 Task: Find connections with filter location Kolāras with filter topic #healthylifestyle with filter profile language French with filter current company Soundlines Group with filter school Mahatma Gandhi Kashi Vidyapith University, Varanasi  with filter industry Farming, Ranching, Forestry with filter service category Auto Insurance with filter keywords title Chief
Action: Mouse moved to (266, 195)
Screenshot: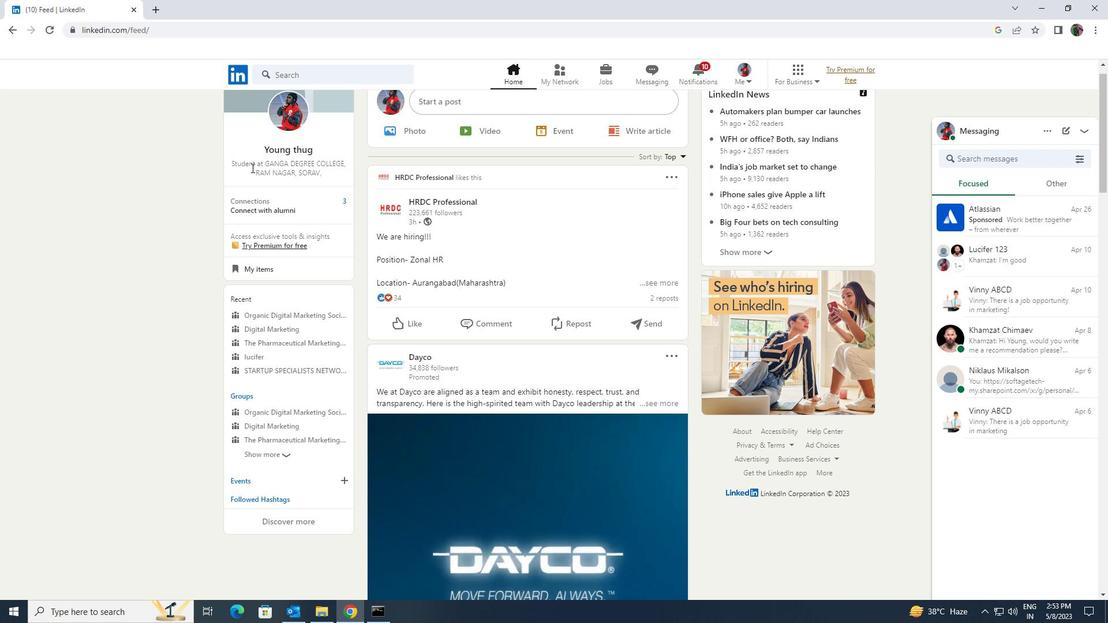 
Action: Mouse pressed left at (266, 195)
Screenshot: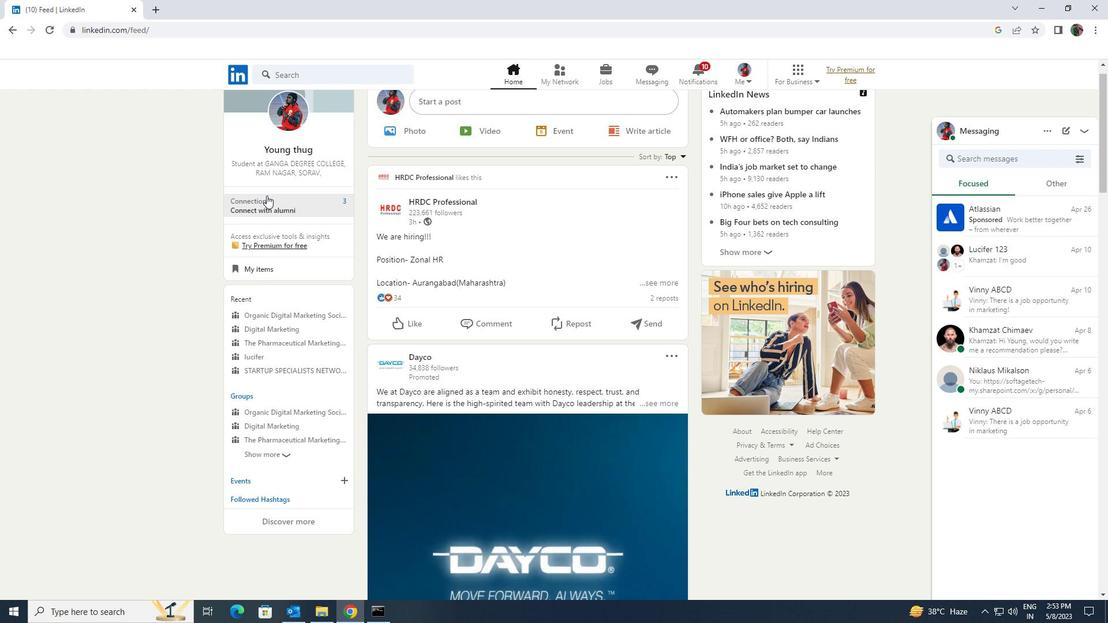 
Action: Mouse moved to (303, 141)
Screenshot: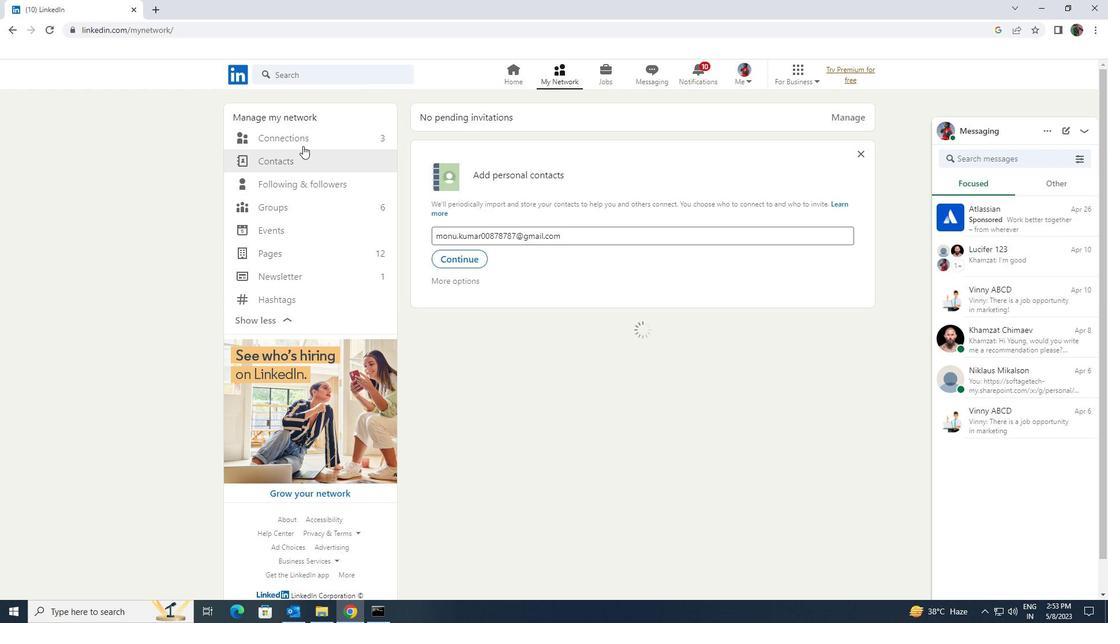 
Action: Mouse pressed left at (303, 141)
Screenshot: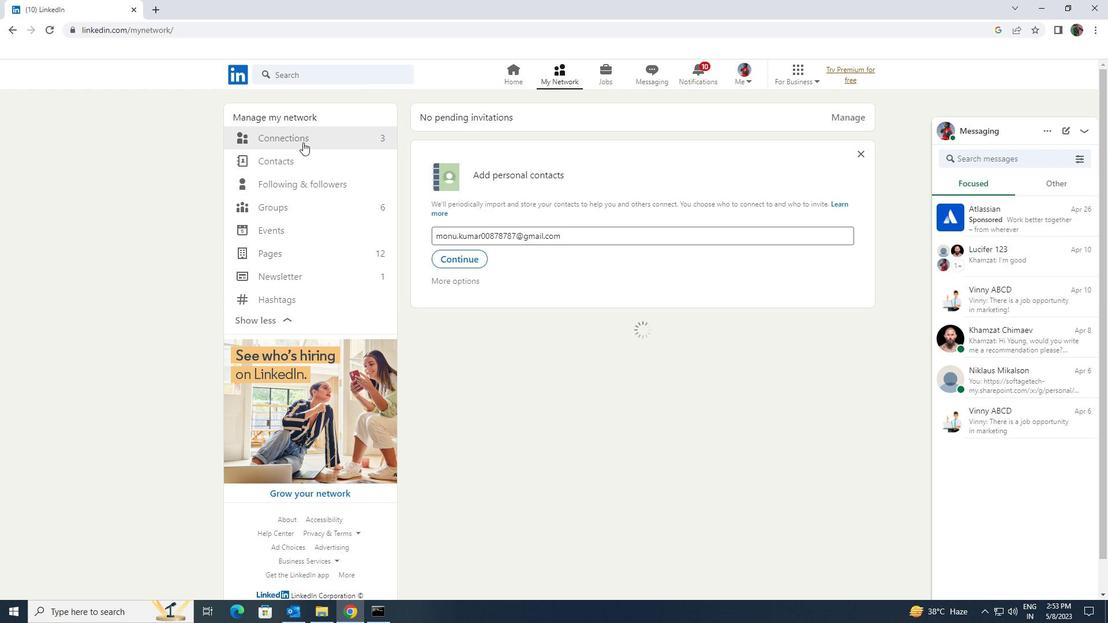 
Action: Mouse moved to (622, 137)
Screenshot: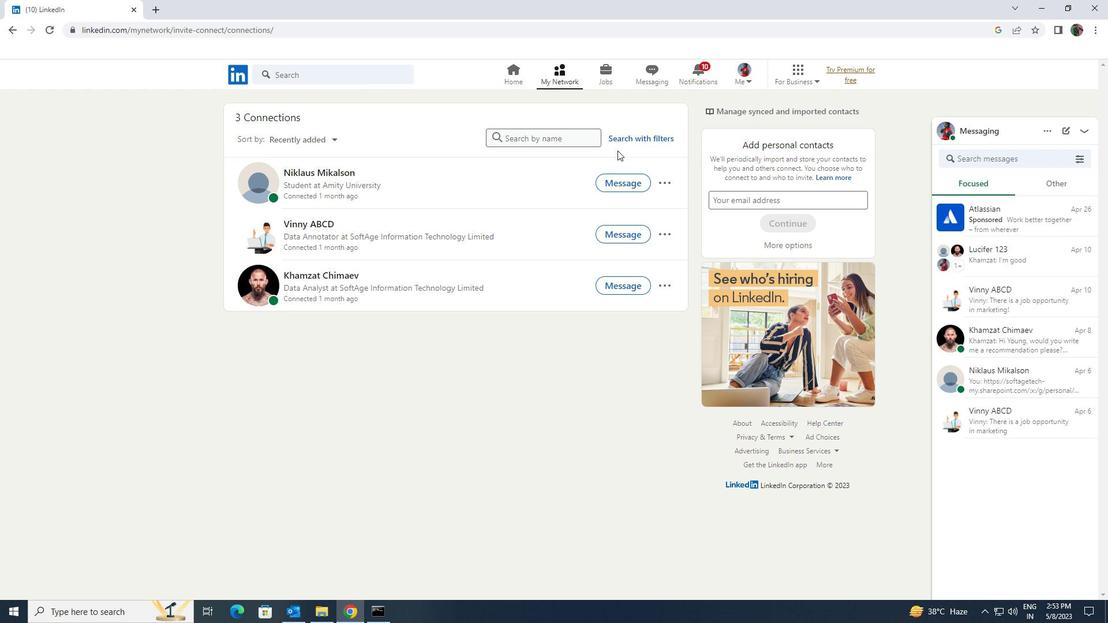 
Action: Mouse pressed left at (622, 137)
Screenshot: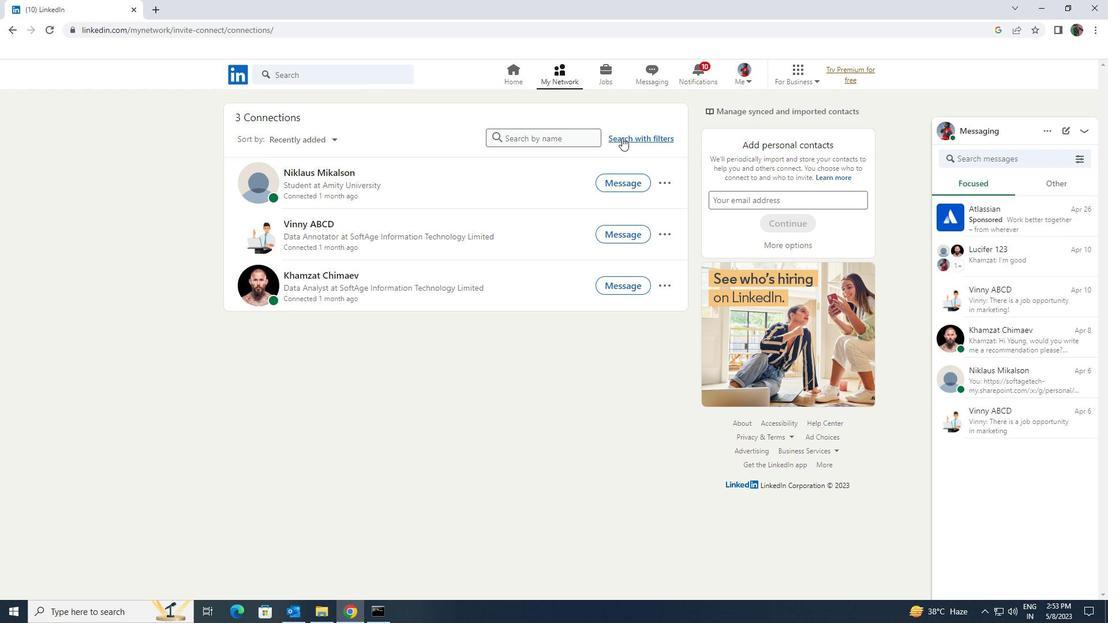 
Action: Mouse moved to (597, 109)
Screenshot: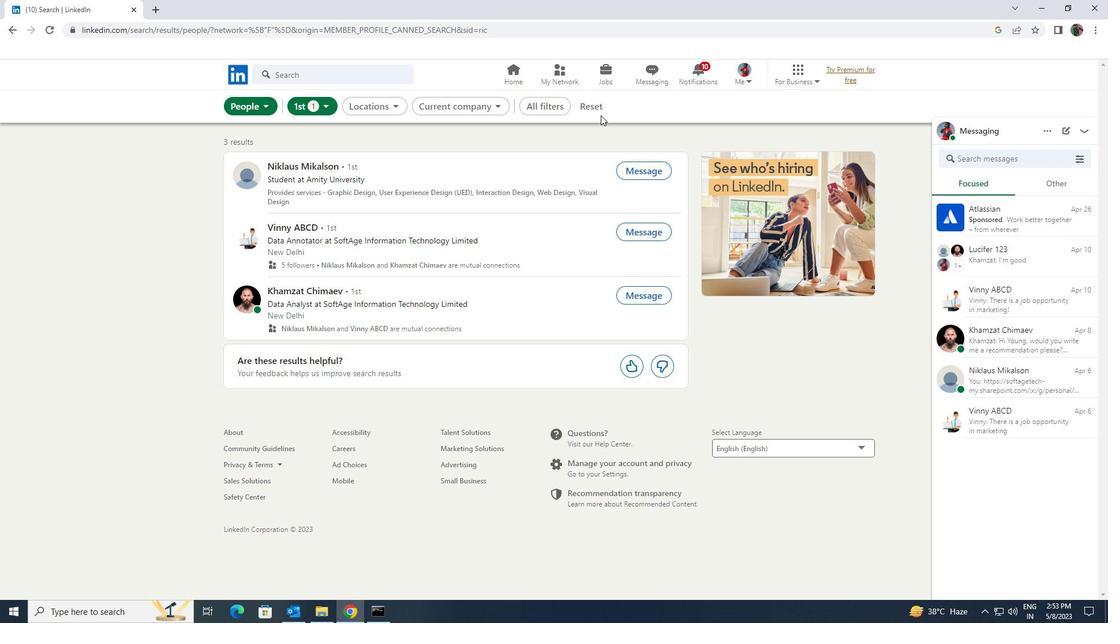 
Action: Mouse pressed left at (597, 109)
Screenshot: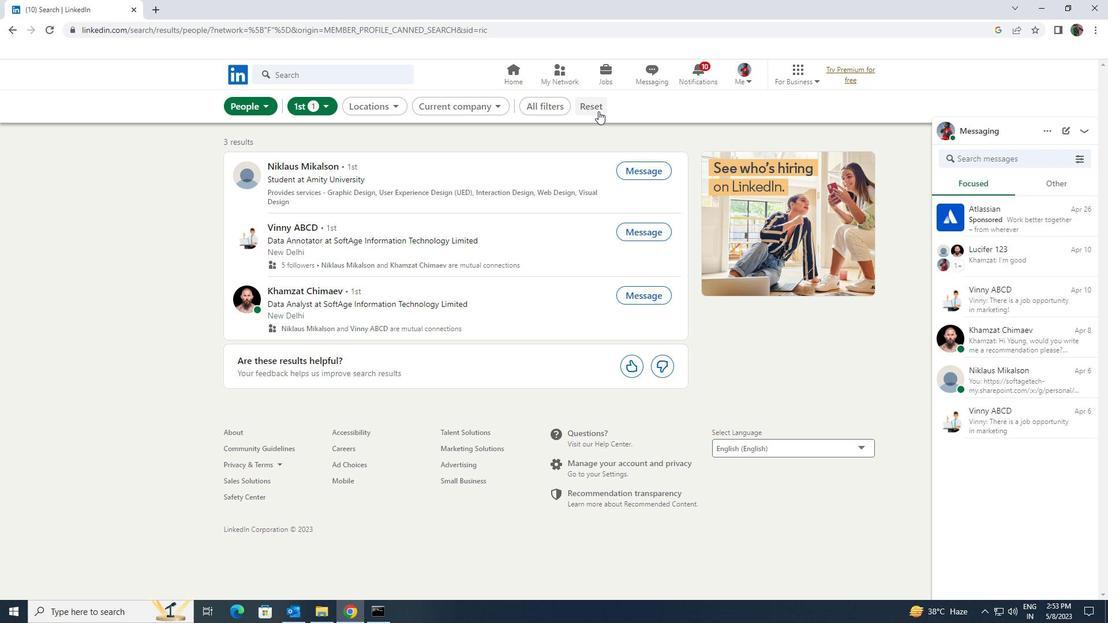 
Action: Mouse moved to (569, 99)
Screenshot: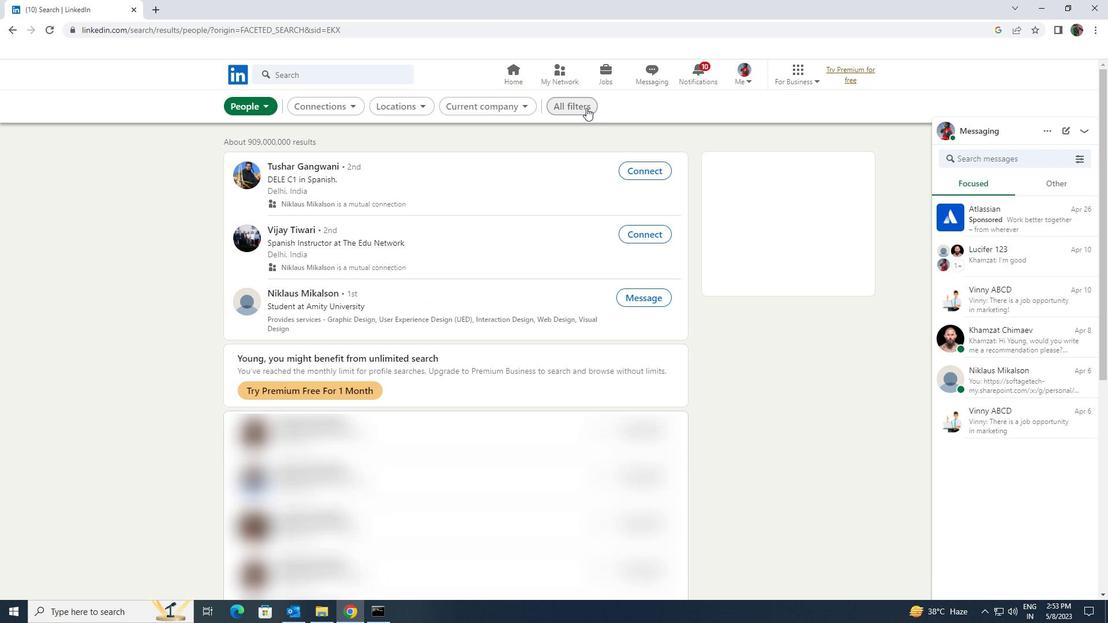 
Action: Mouse pressed left at (569, 99)
Screenshot: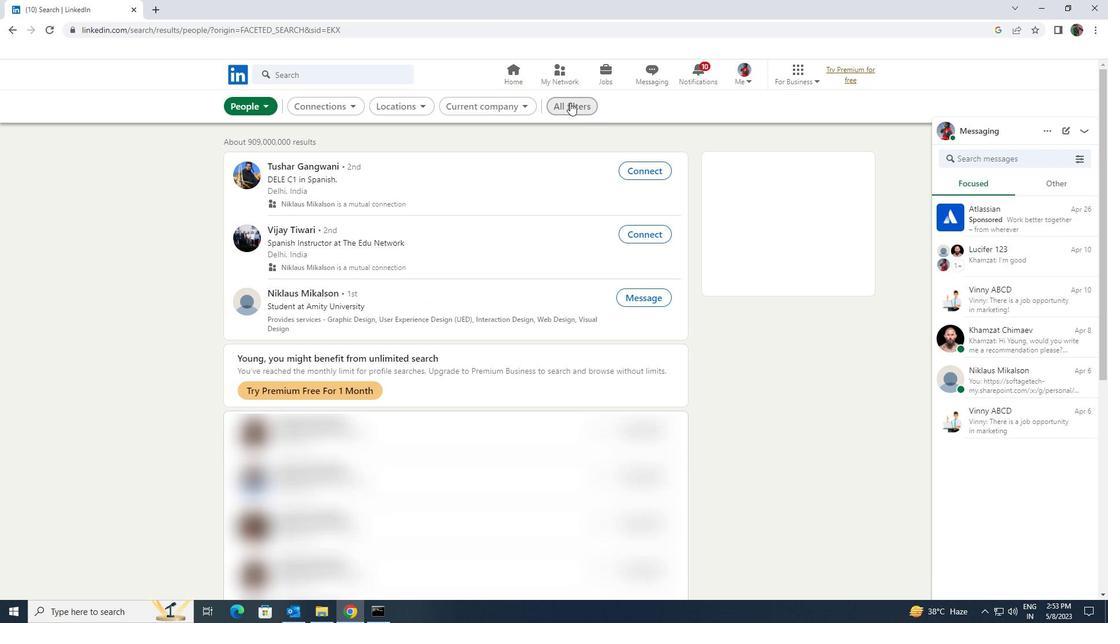 
Action: Mouse moved to (961, 444)
Screenshot: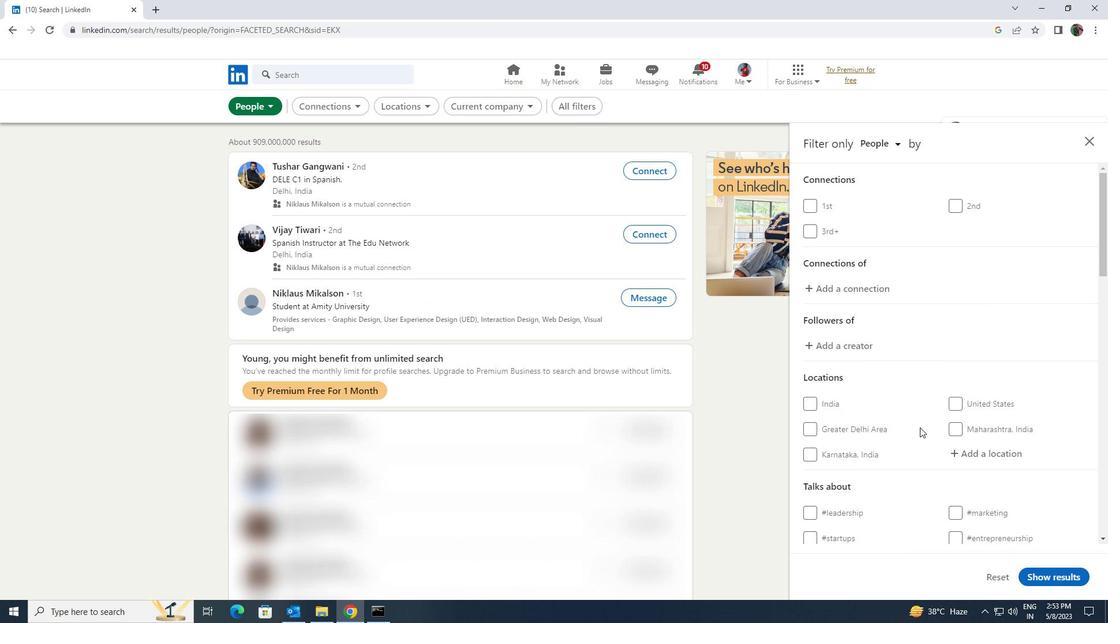 
Action: Mouse pressed left at (961, 444)
Screenshot: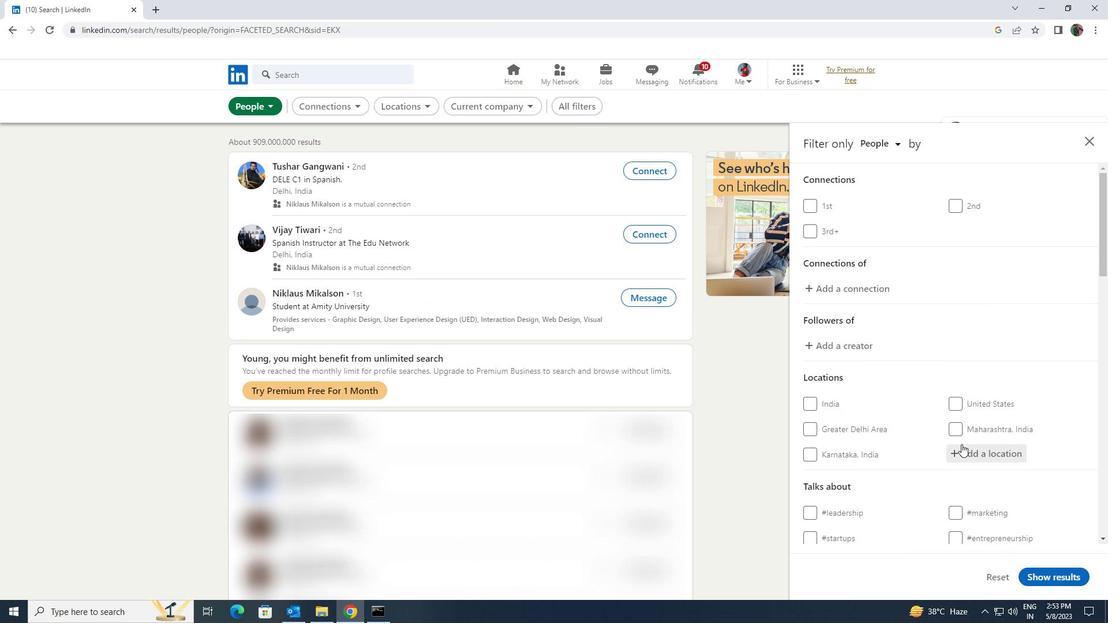
Action: Key pressed <Key.shift>KOLARAS
Screenshot: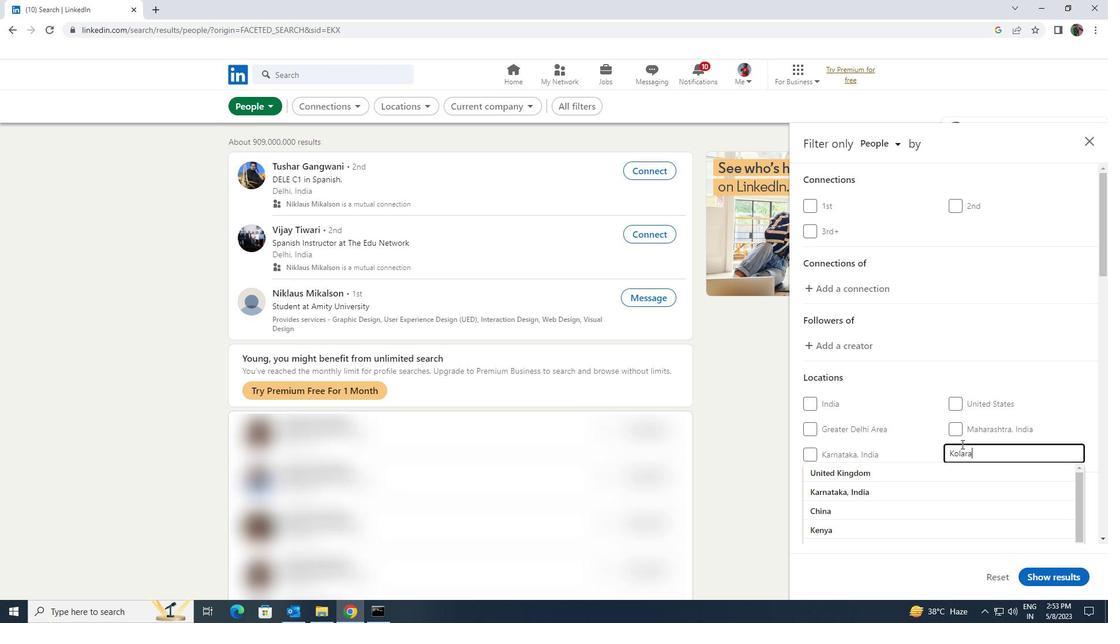 
Action: Mouse moved to (959, 468)
Screenshot: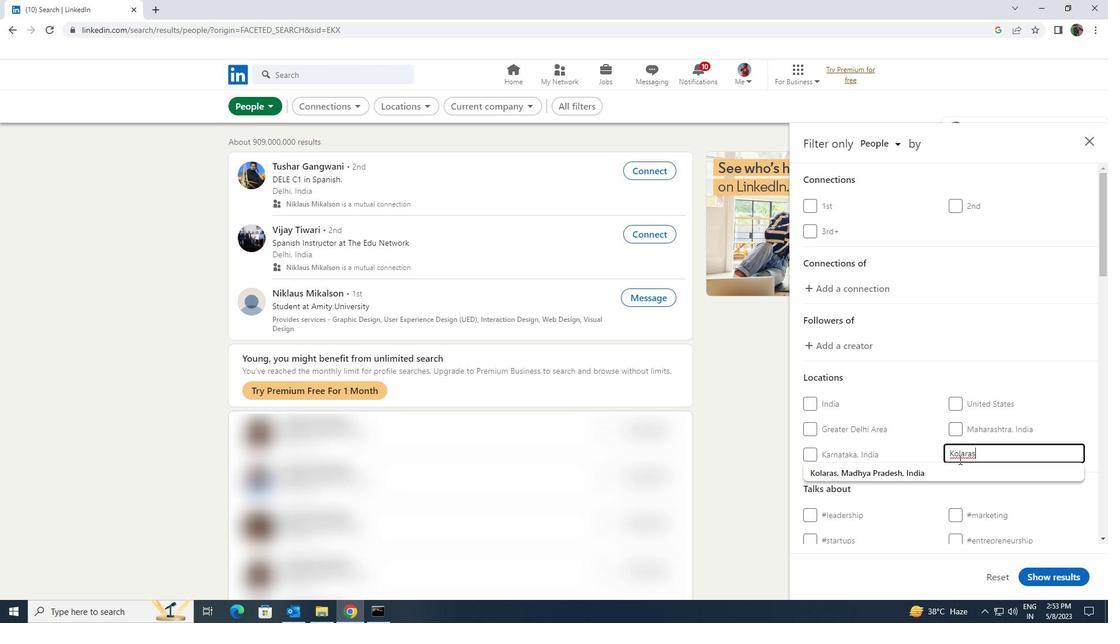 
Action: Mouse pressed left at (959, 468)
Screenshot: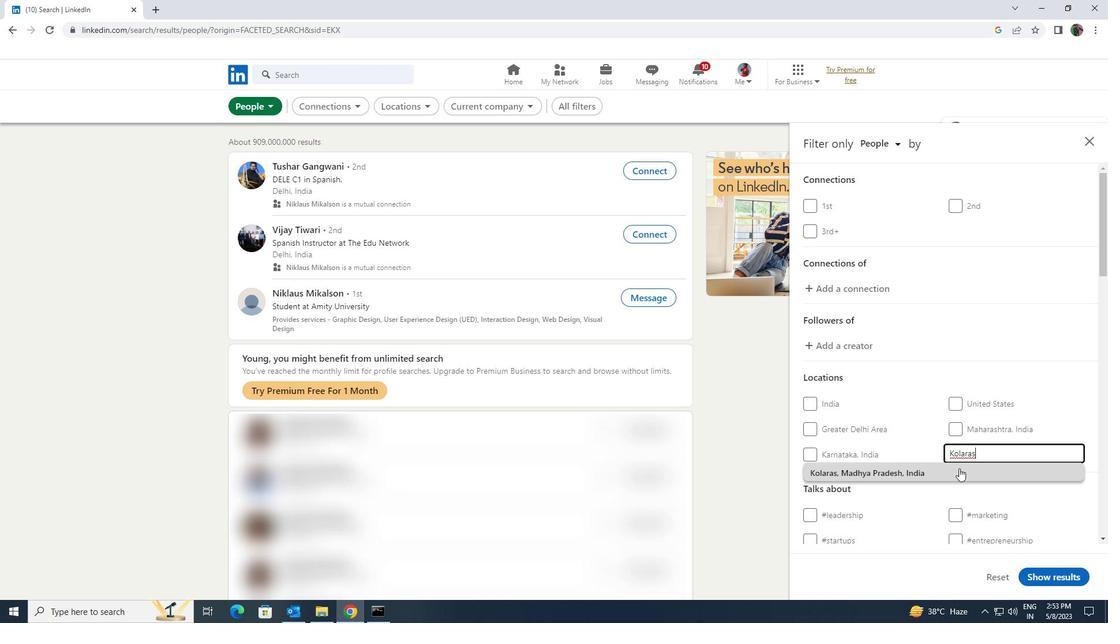 
Action: Mouse scrolled (959, 468) with delta (0, 0)
Screenshot: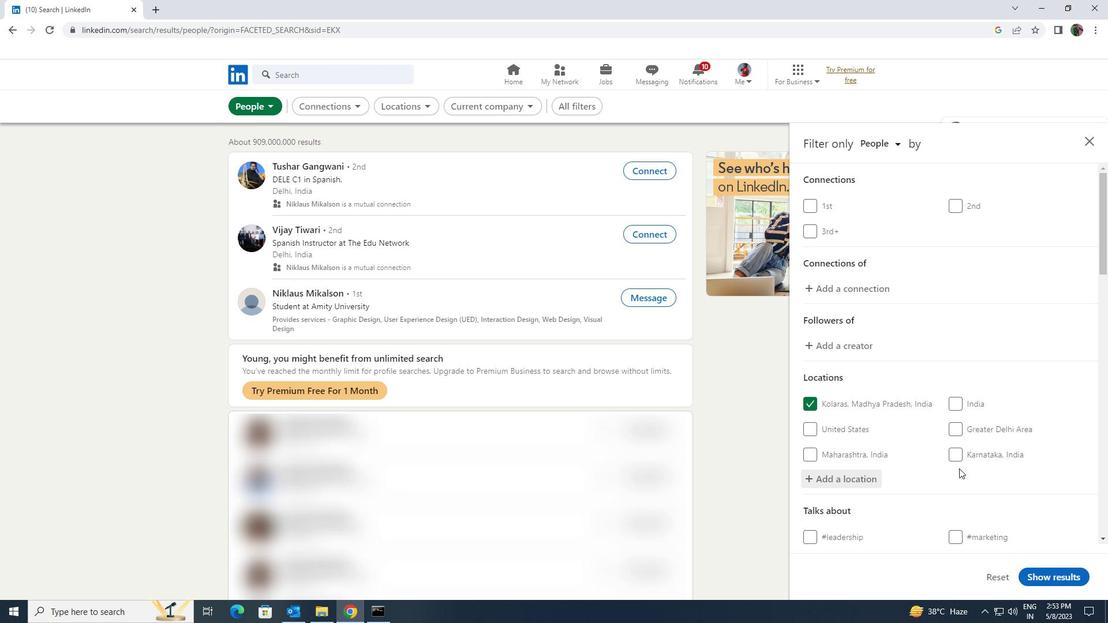 
Action: Mouse scrolled (959, 468) with delta (0, 0)
Screenshot: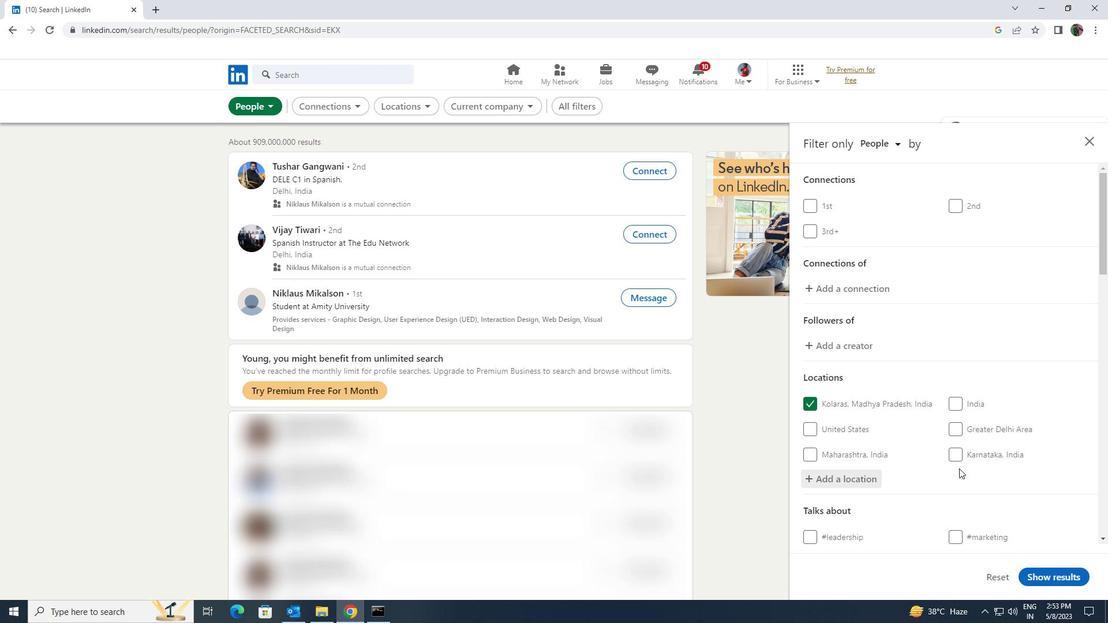 
Action: Mouse moved to (959, 469)
Screenshot: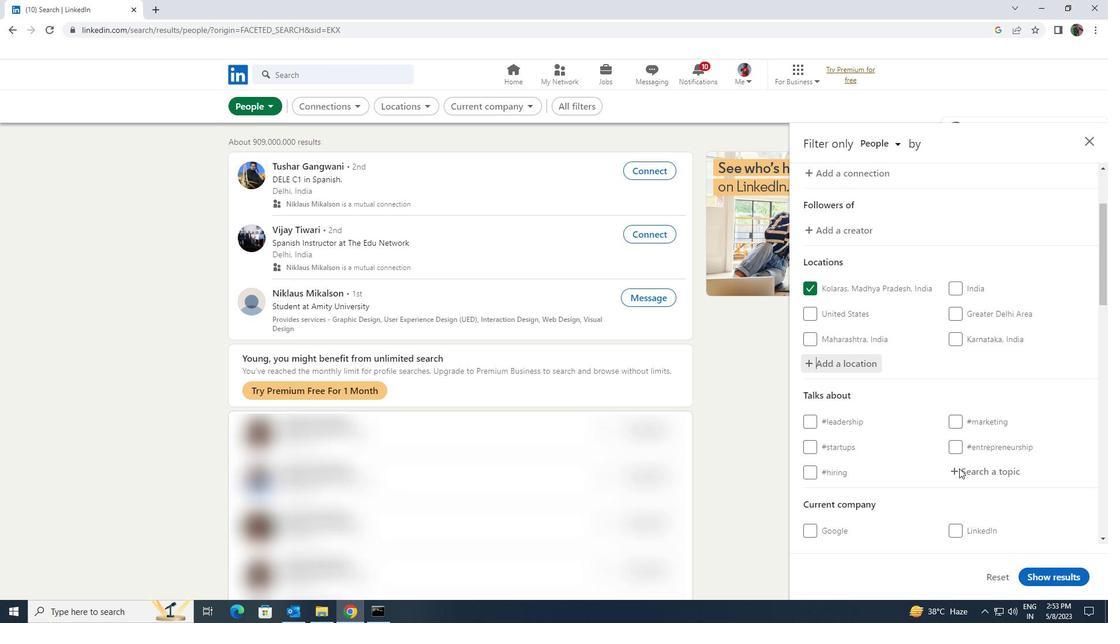 
Action: Mouse pressed left at (959, 469)
Screenshot: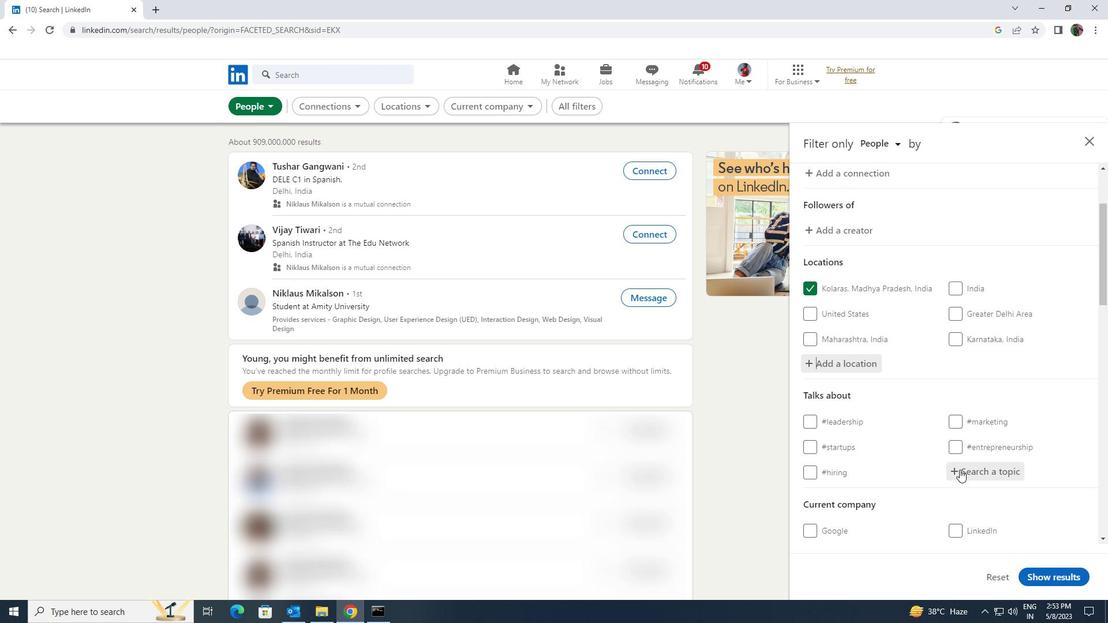 
Action: Key pressed <Key.shift><Key.shift><Key.shift><Key.shift><Key.shift><Key.shift><Key.shift>HEALTHYLIFE
Screenshot: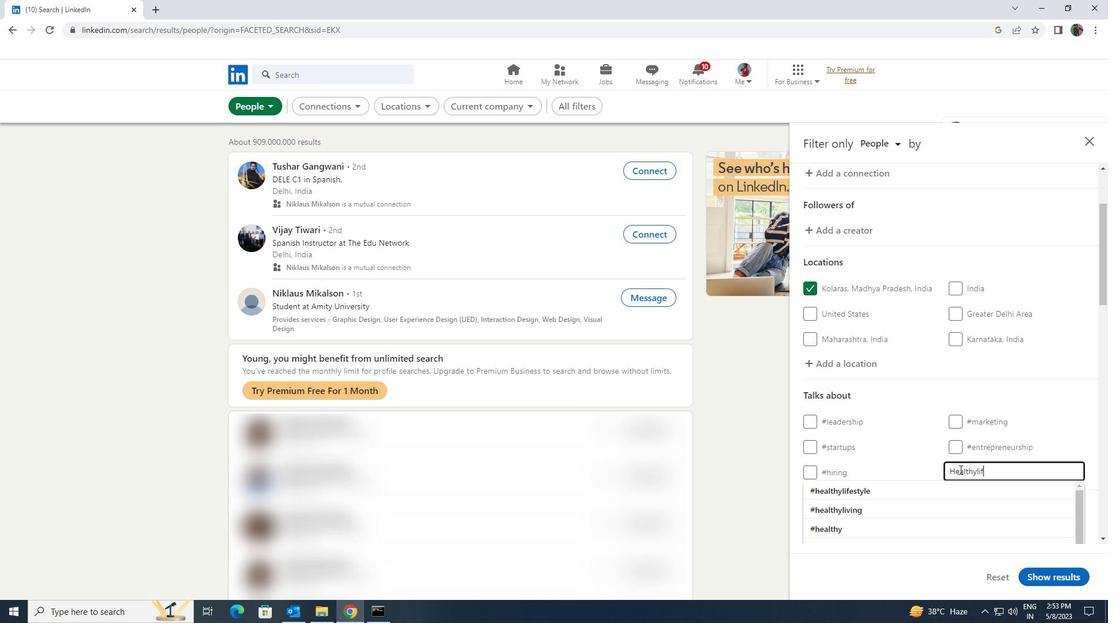 
Action: Mouse moved to (958, 485)
Screenshot: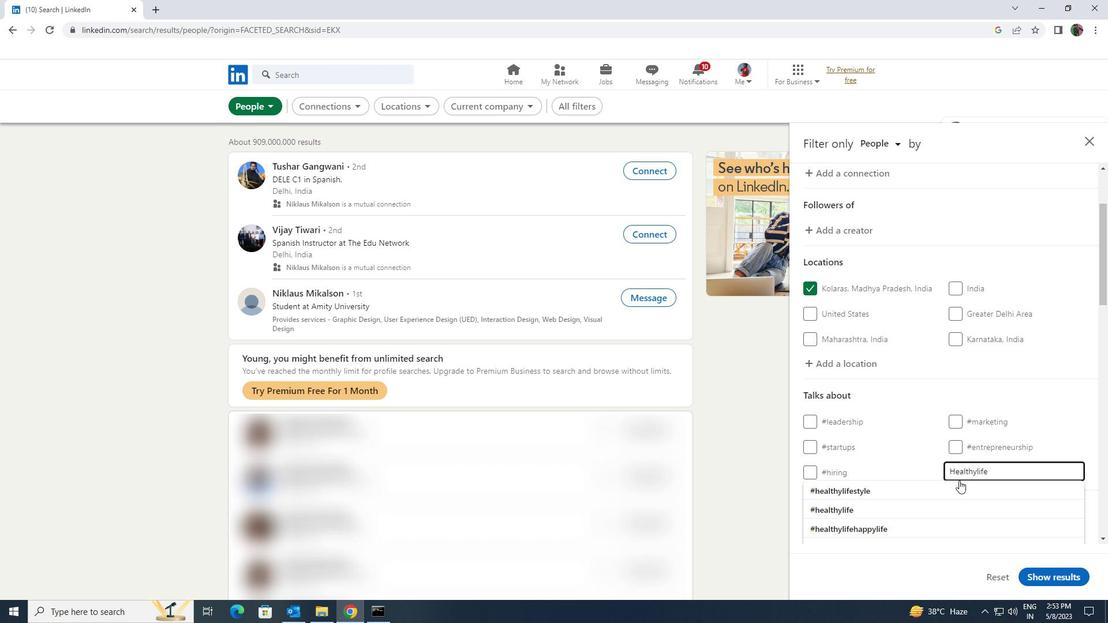 
Action: Mouse pressed left at (958, 485)
Screenshot: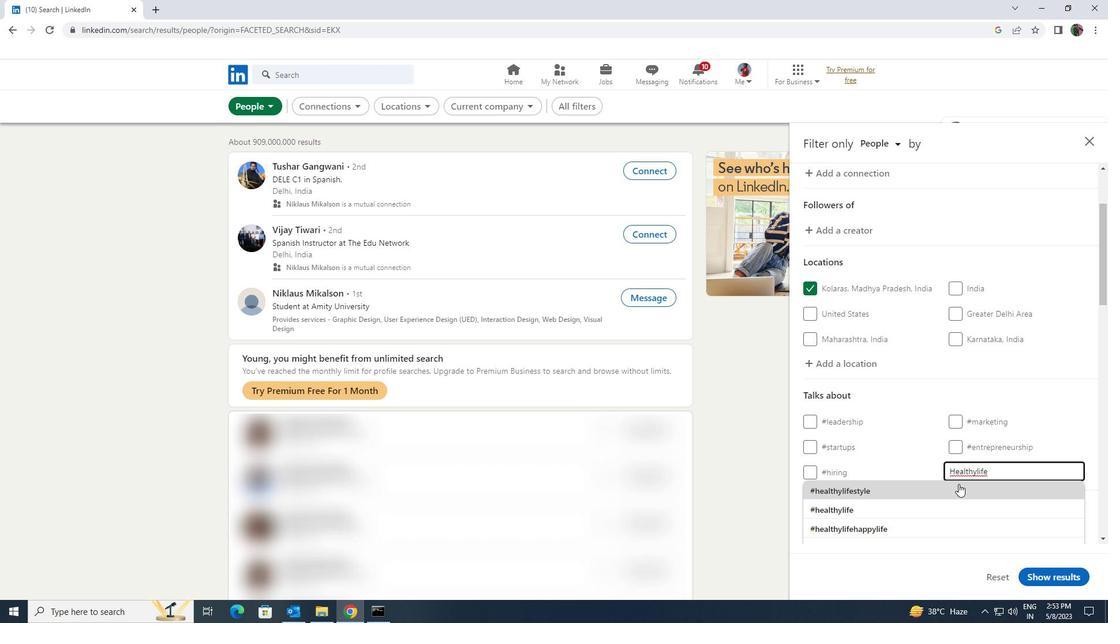 
Action: Mouse scrolled (958, 484) with delta (0, 0)
Screenshot: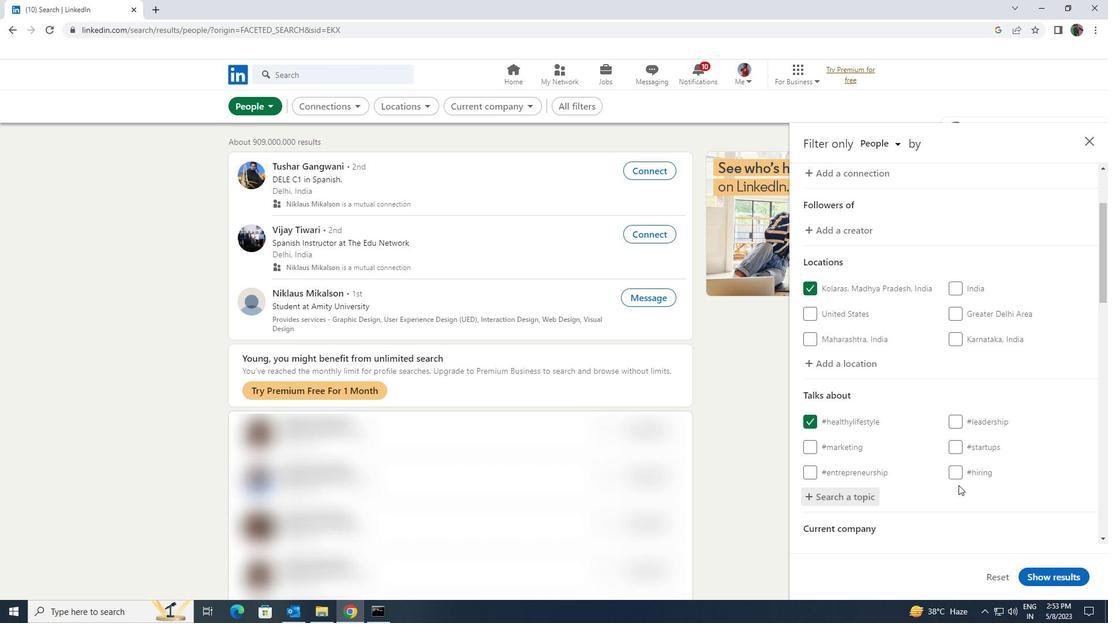 
Action: Mouse scrolled (958, 484) with delta (0, 0)
Screenshot: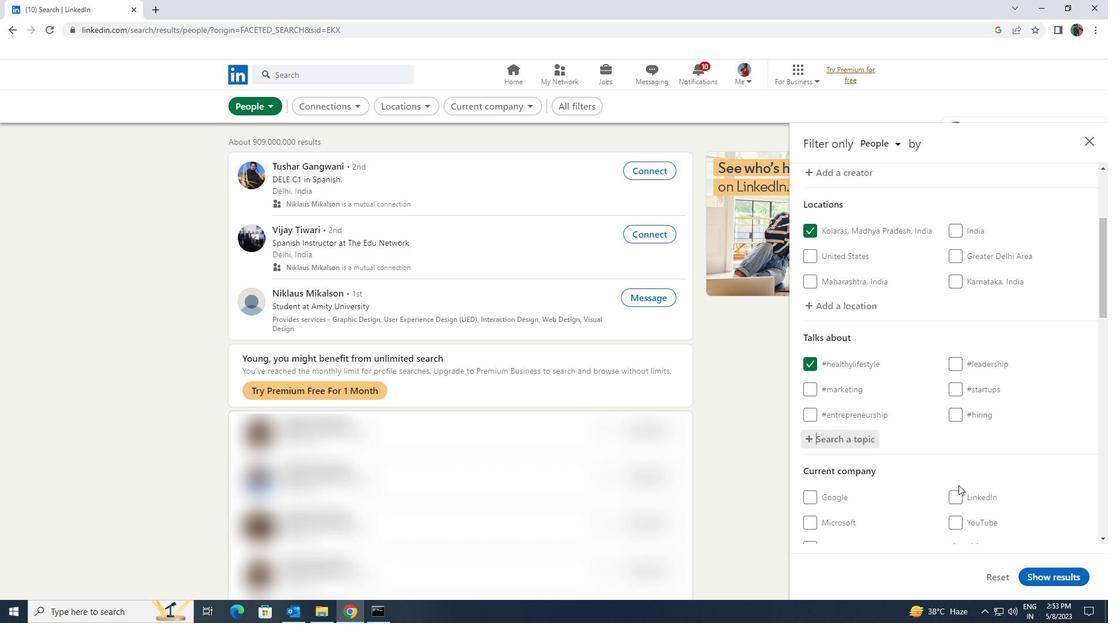 
Action: Mouse scrolled (958, 484) with delta (0, 0)
Screenshot: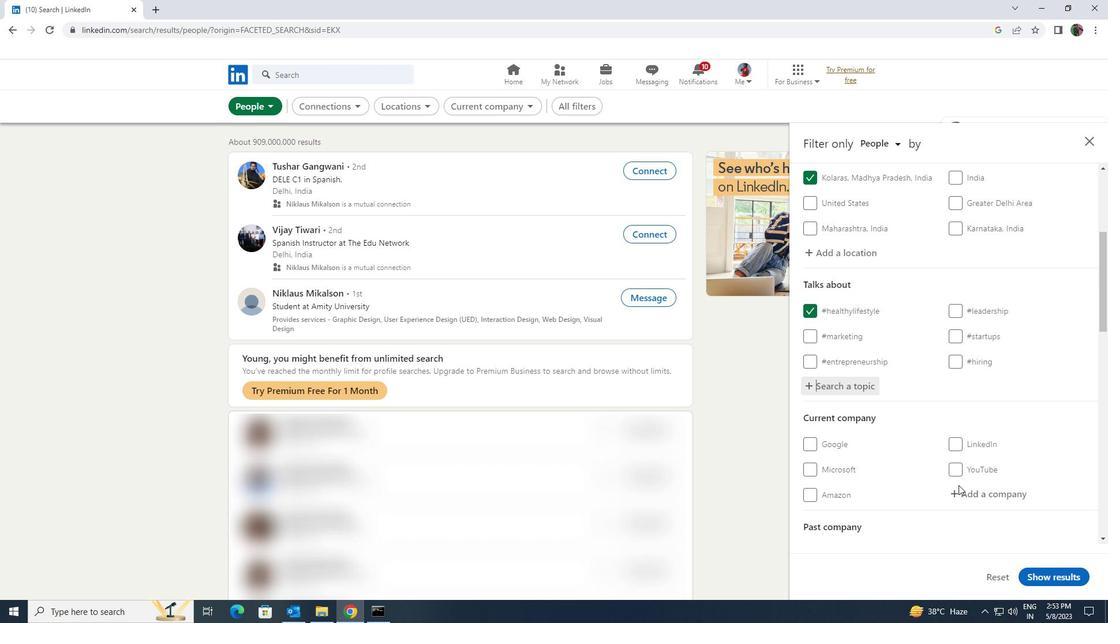 
Action: Mouse scrolled (958, 484) with delta (0, 0)
Screenshot: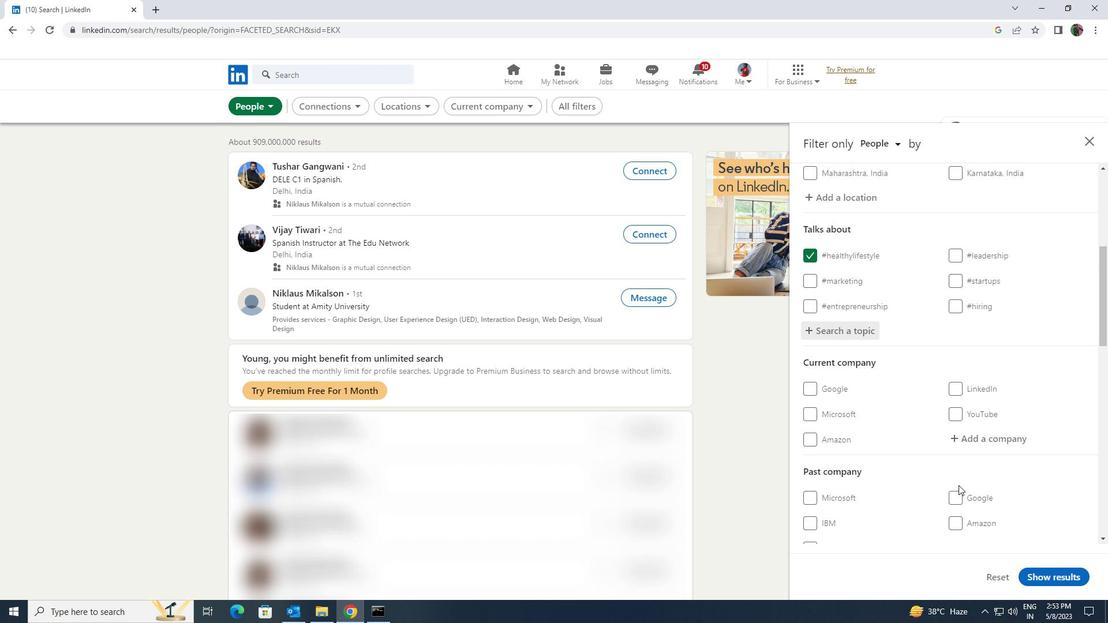 
Action: Mouse scrolled (958, 484) with delta (0, 0)
Screenshot: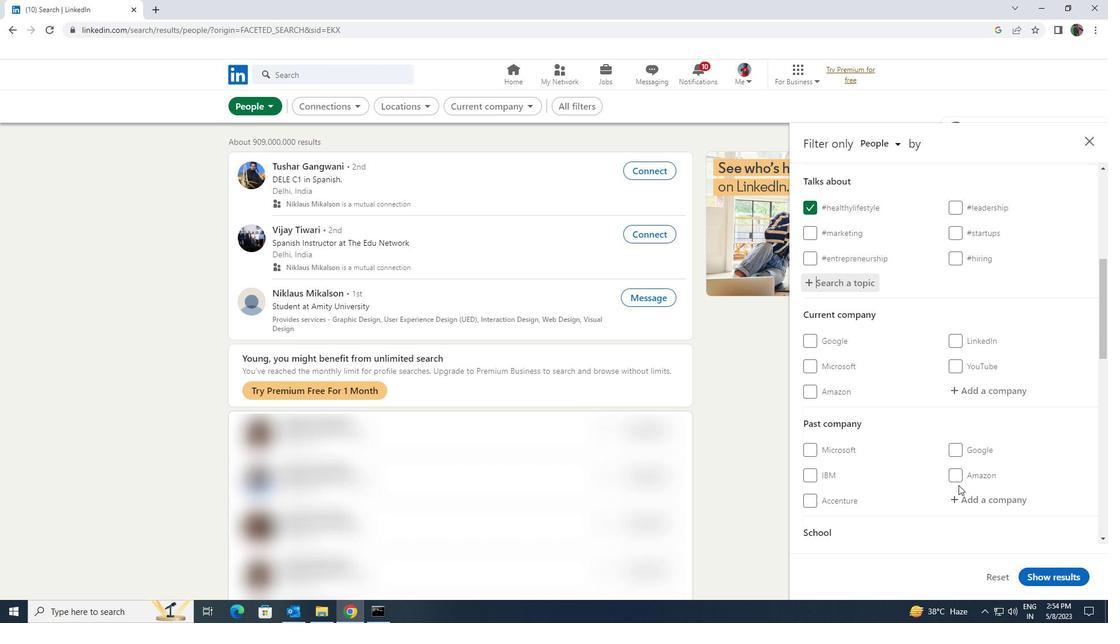 
Action: Mouse scrolled (958, 484) with delta (0, 0)
Screenshot: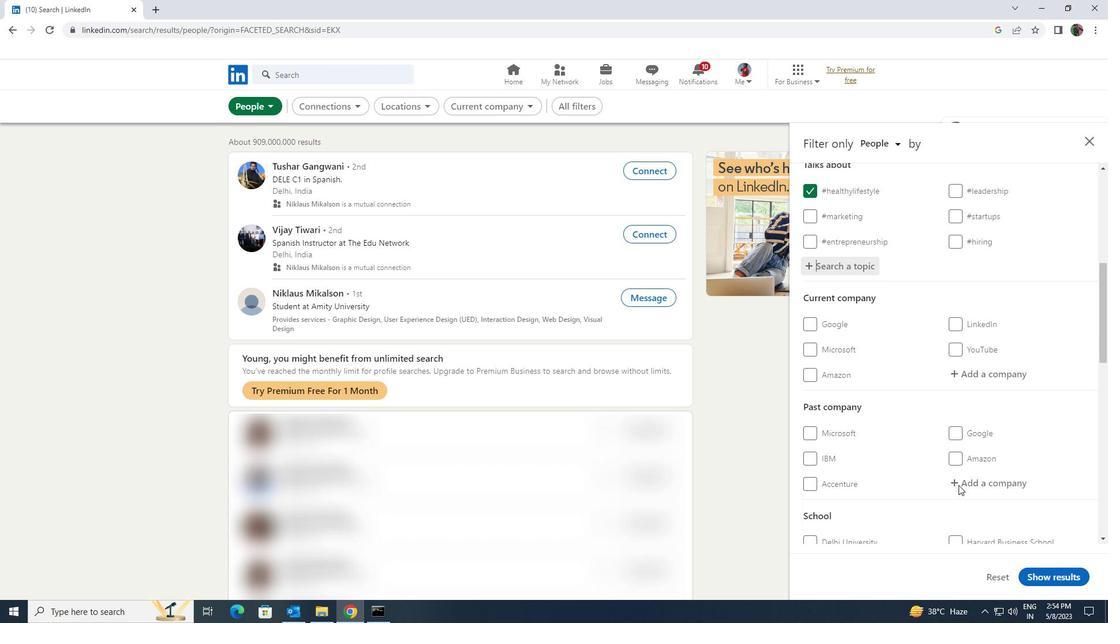 
Action: Mouse scrolled (958, 484) with delta (0, 0)
Screenshot: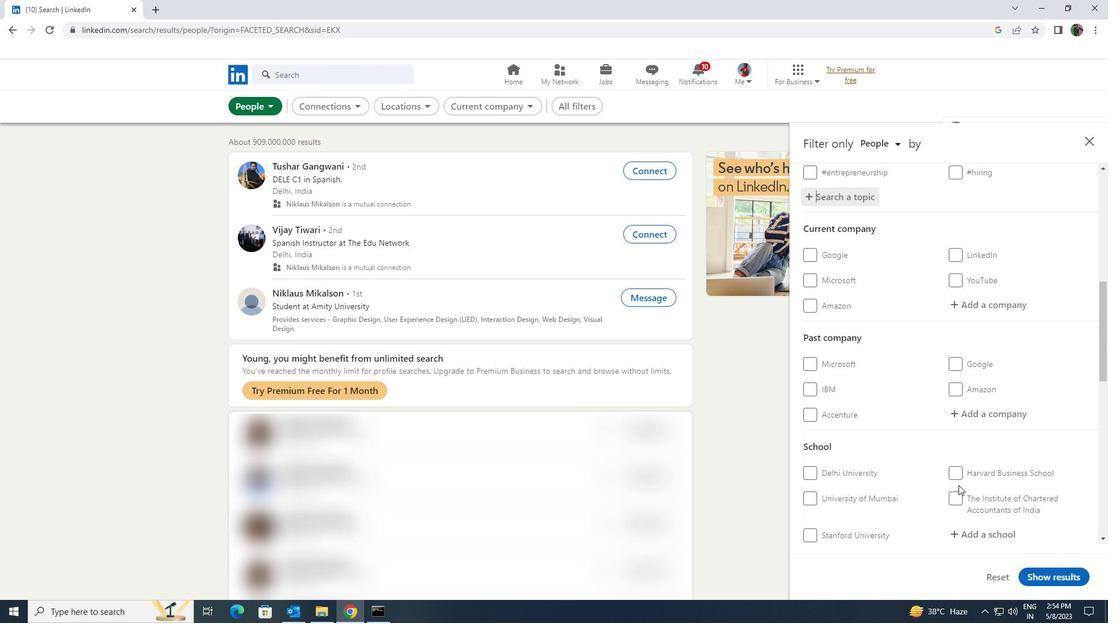 
Action: Mouse scrolled (958, 484) with delta (0, 0)
Screenshot: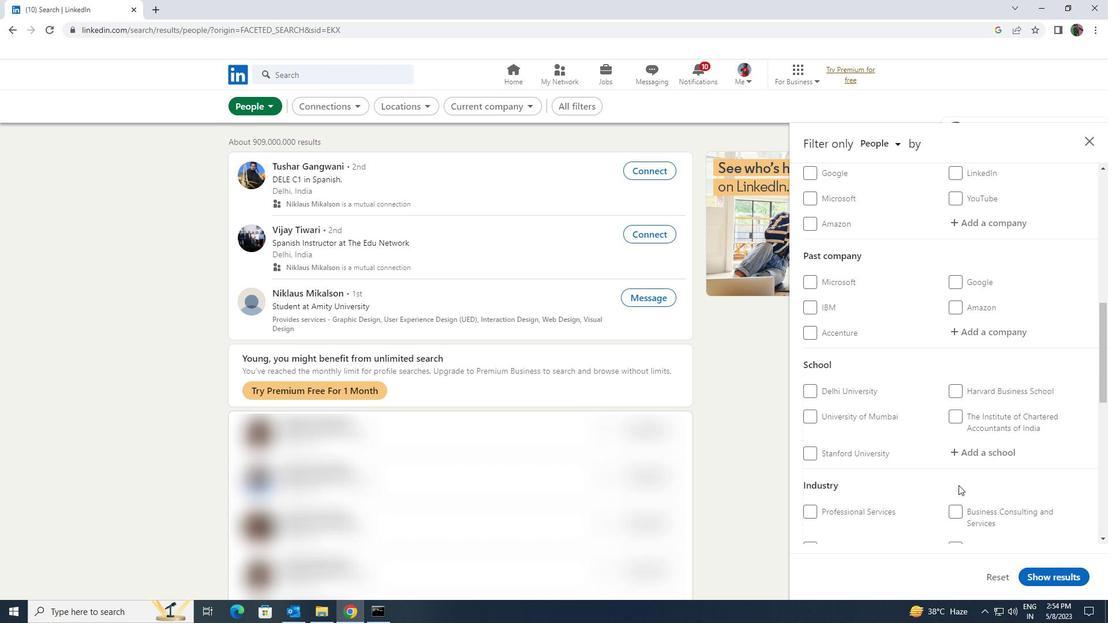 
Action: Mouse scrolled (958, 484) with delta (0, 0)
Screenshot: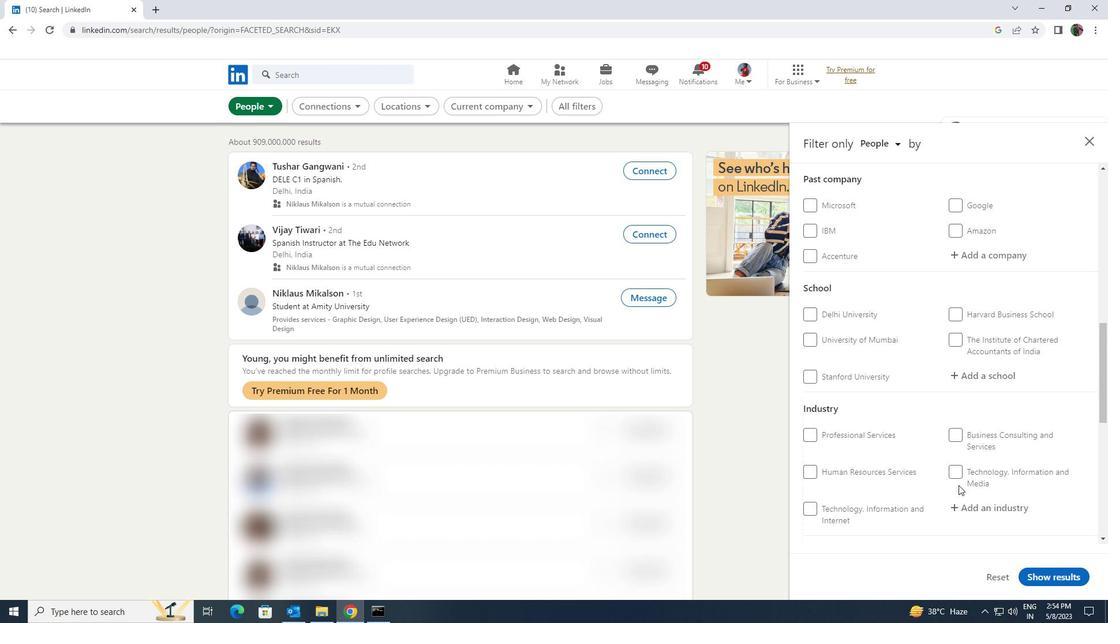 
Action: Mouse scrolled (958, 484) with delta (0, 0)
Screenshot: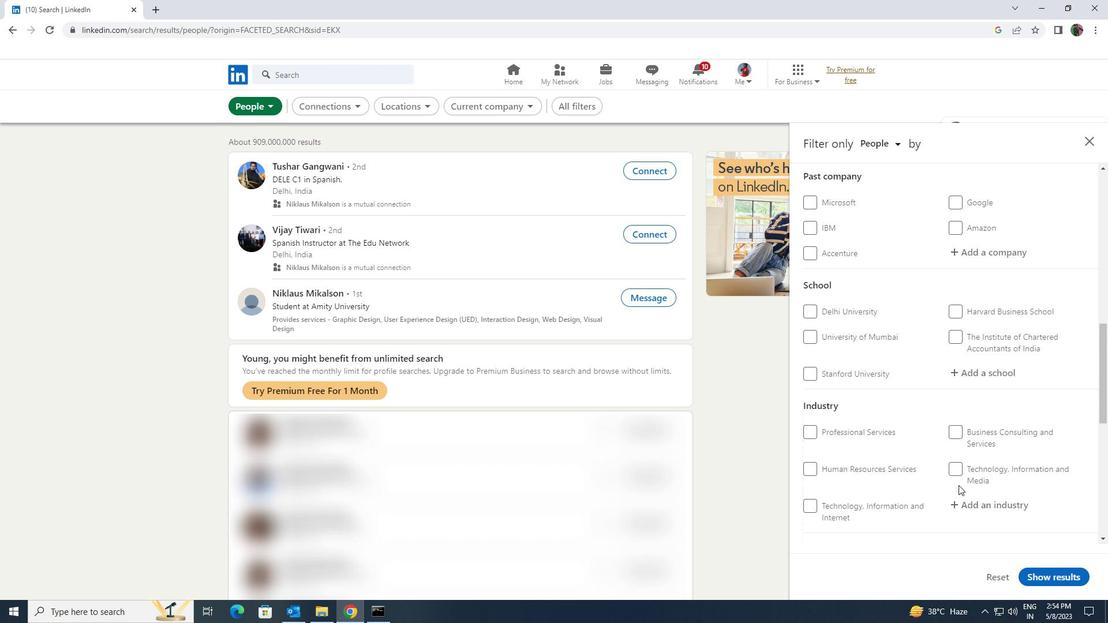 
Action: Mouse moved to (956, 461)
Screenshot: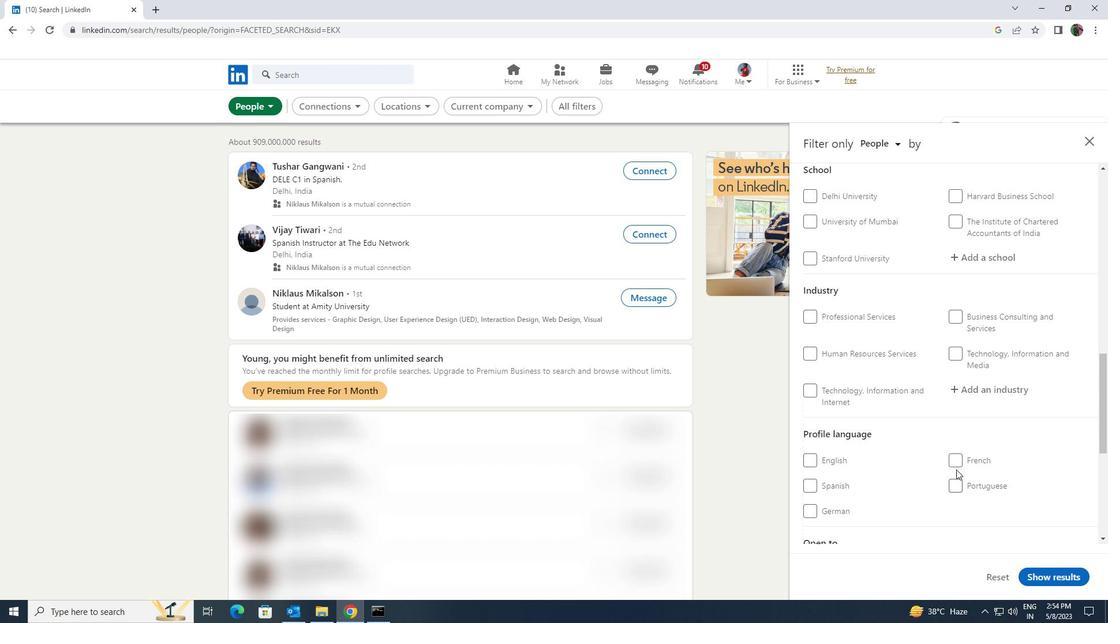 
Action: Mouse pressed left at (956, 461)
Screenshot: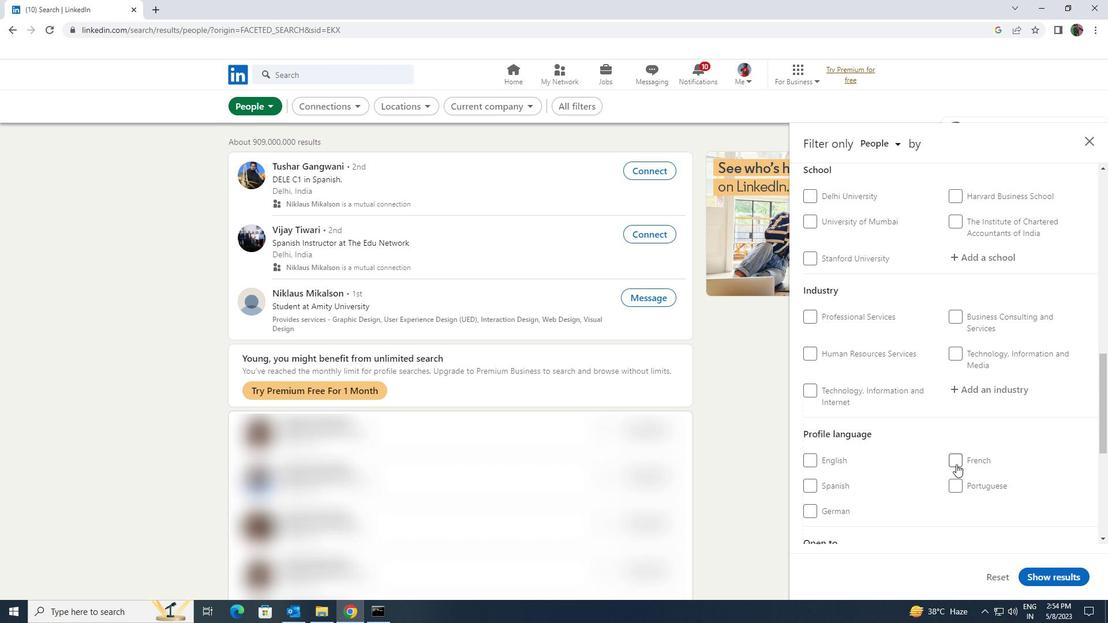 
Action: Mouse scrolled (956, 461) with delta (0, 0)
Screenshot: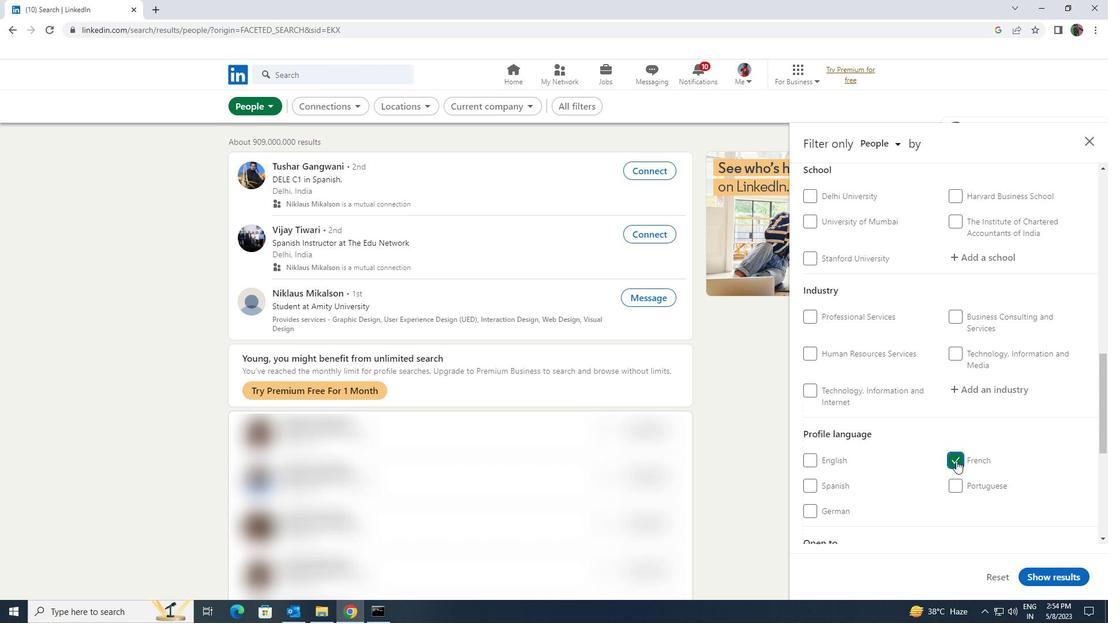 
Action: Mouse scrolled (956, 461) with delta (0, 0)
Screenshot: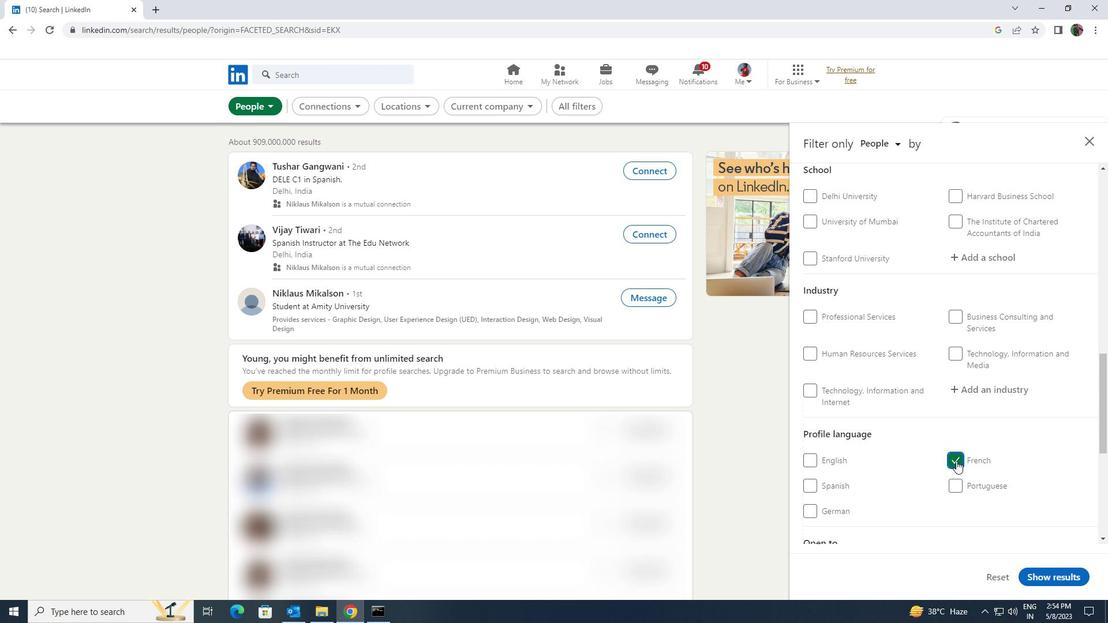 
Action: Mouse scrolled (956, 461) with delta (0, 0)
Screenshot: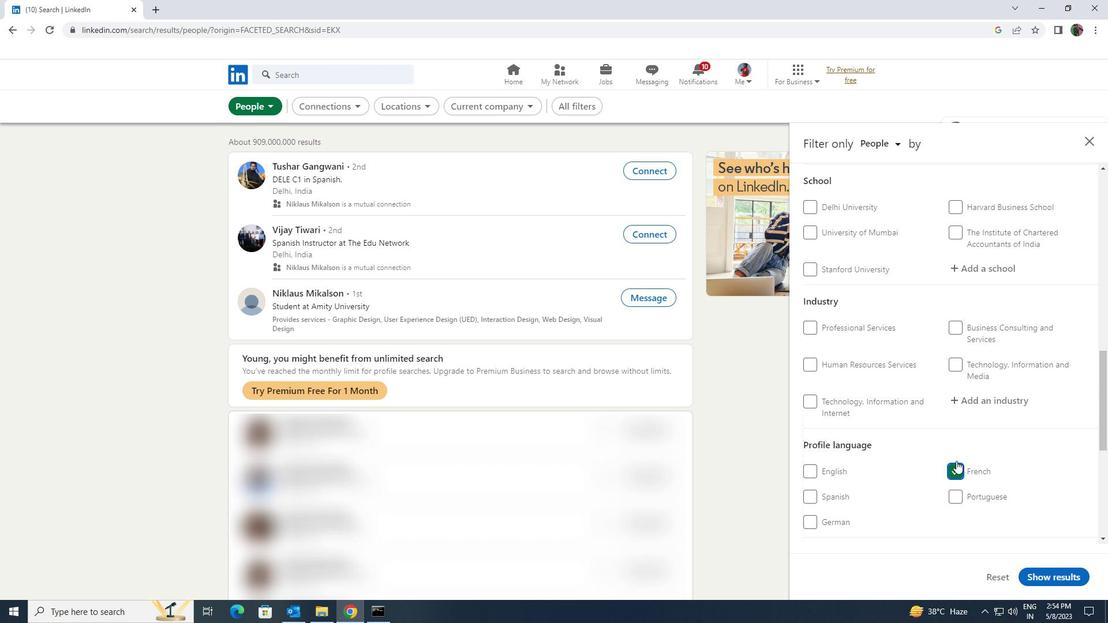 
Action: Mouse scrolled (956, 461) with delta (0, 0)
Screenshot: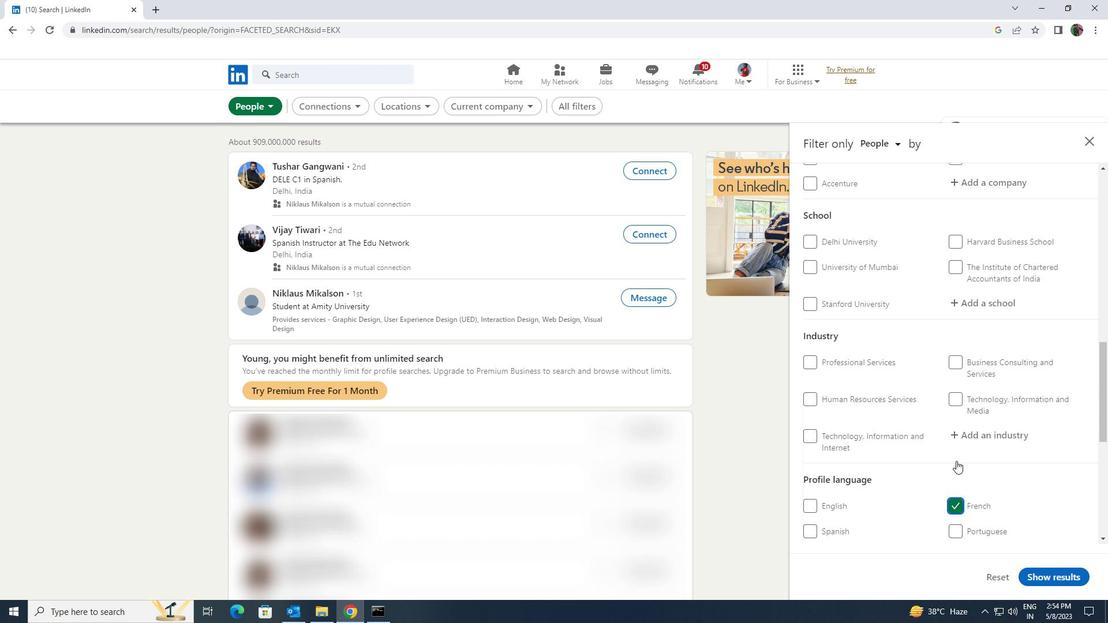 
Action: Mouse scrolled (956, 461) with delta (0, 0)
Screenshot: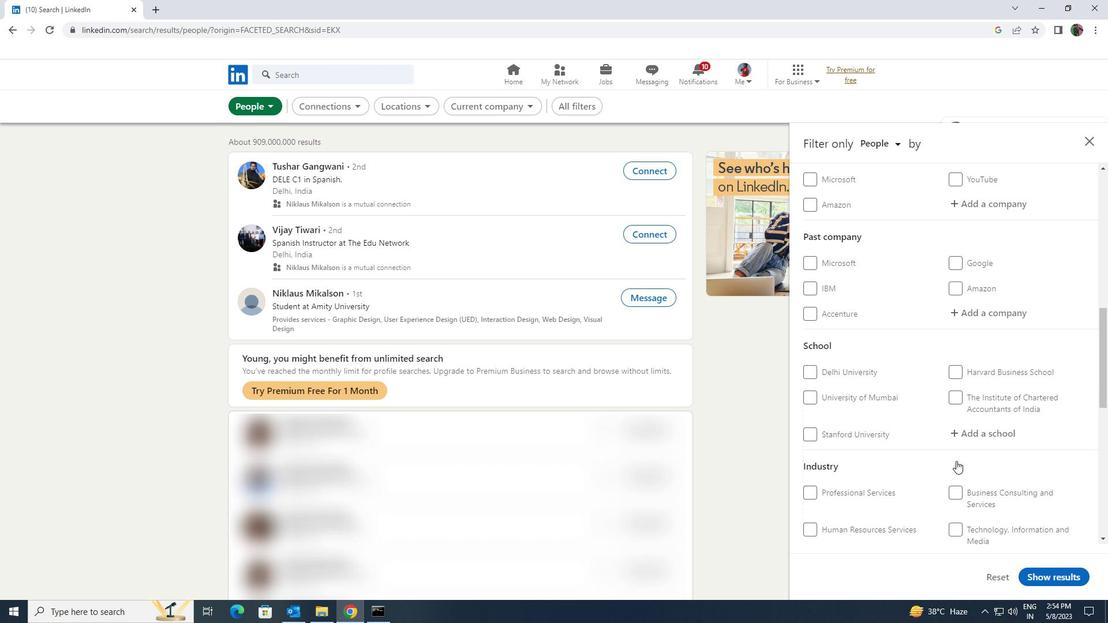 
Action: Mouse scrolled (956, 461) with delta (0, 0)
Screenshot: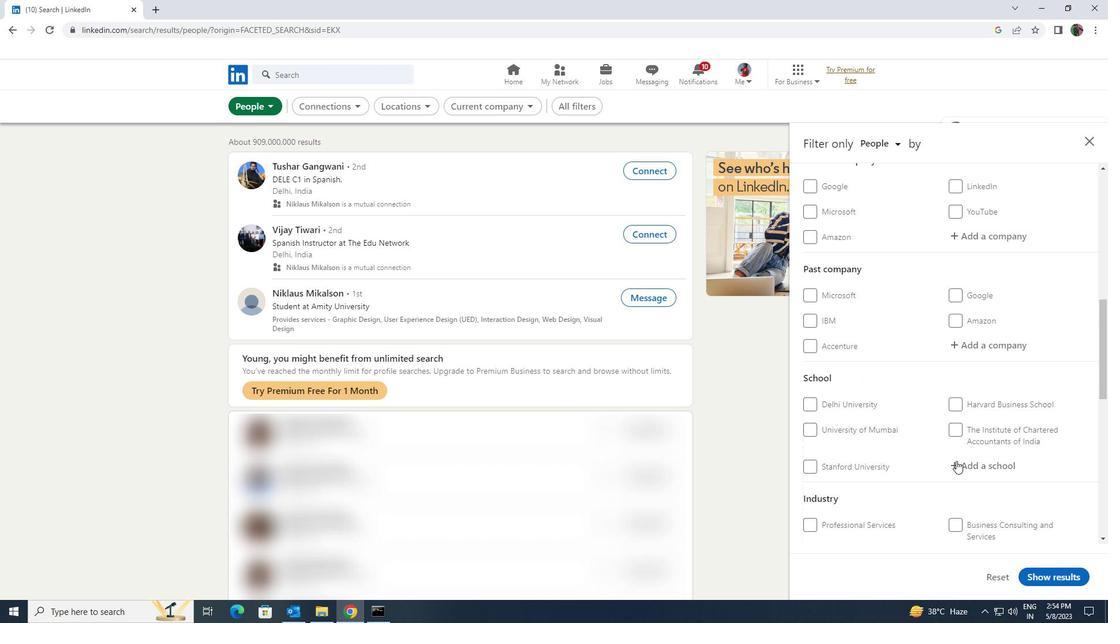 
Action: Mouse scrolled (956, 461) with delta (0, 0)
Screenshot: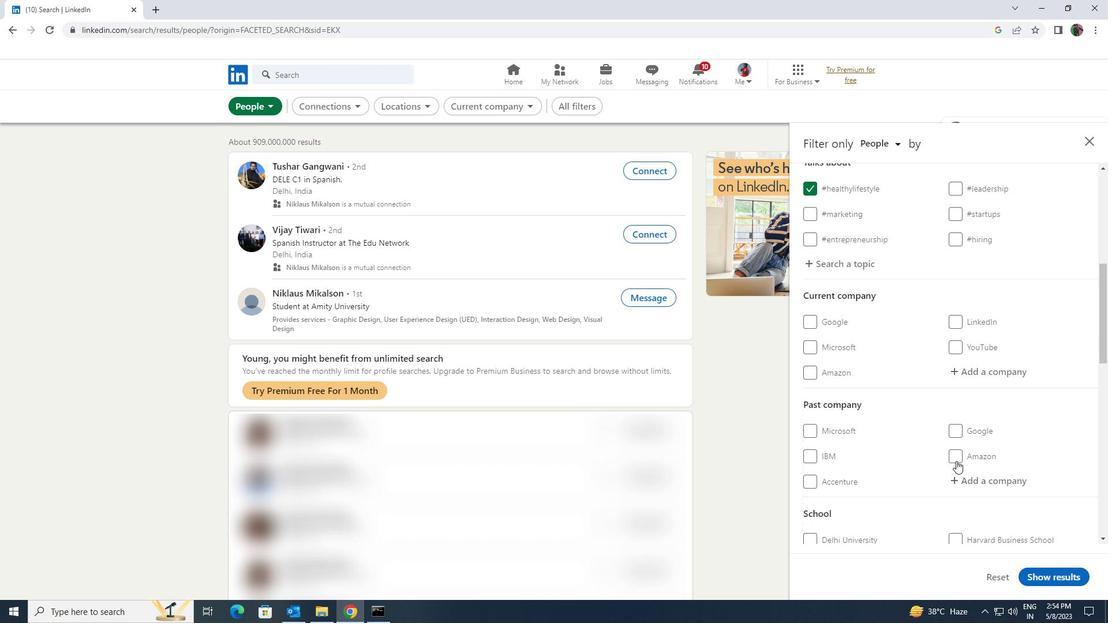 
Action: Mouse moved to (958, 432)
Screenshot: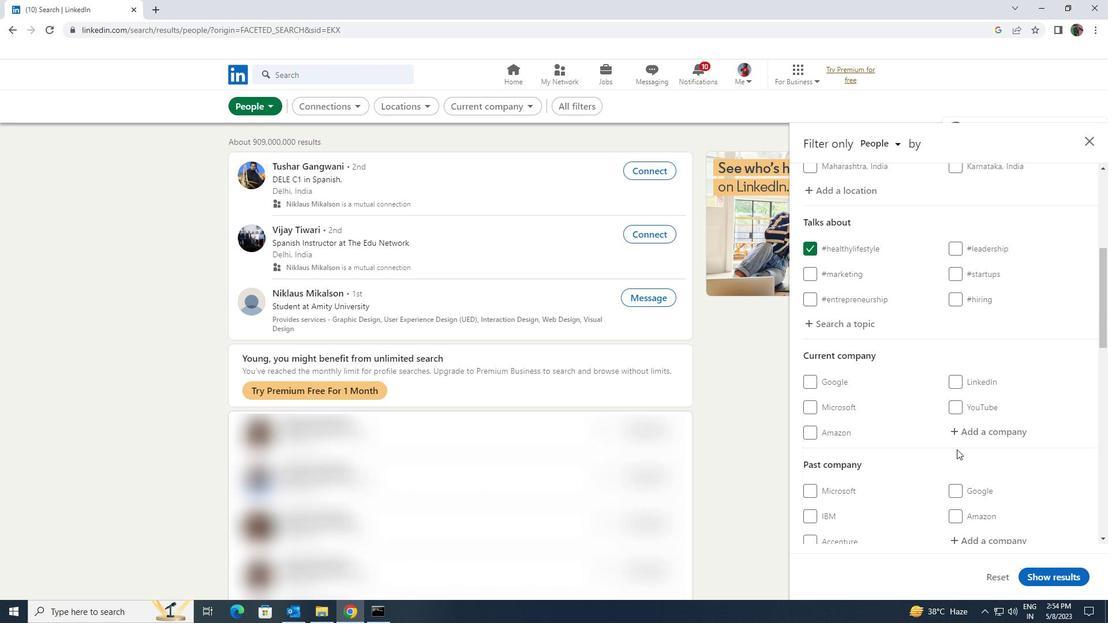 
Action: Mouse pressed left at (958, 432)
Screenshot: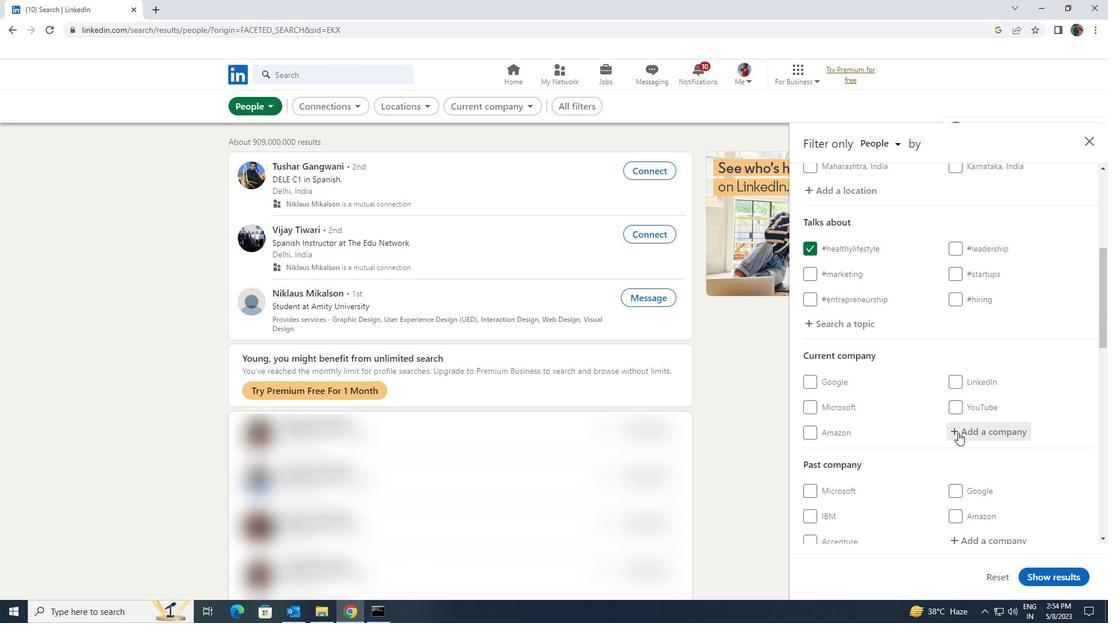 
Action: Key pressed <Key.shift><Key.shift><Key.shift><Key.shift>SOUNDLINES
Screenshot: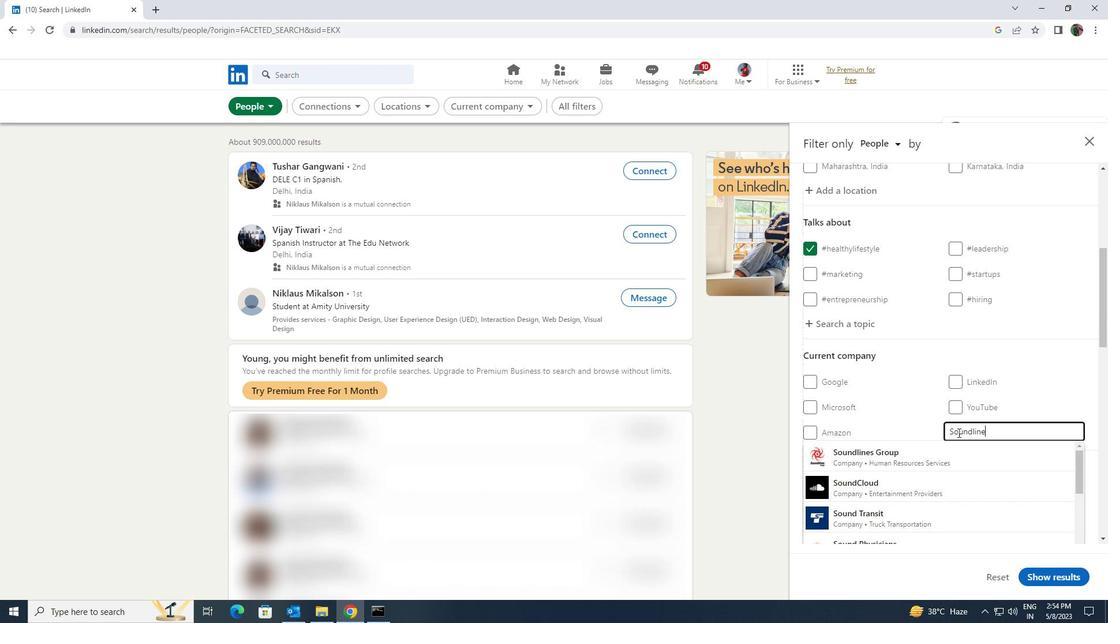 
Action: Mouse moved to (958, 448)
Screenshot: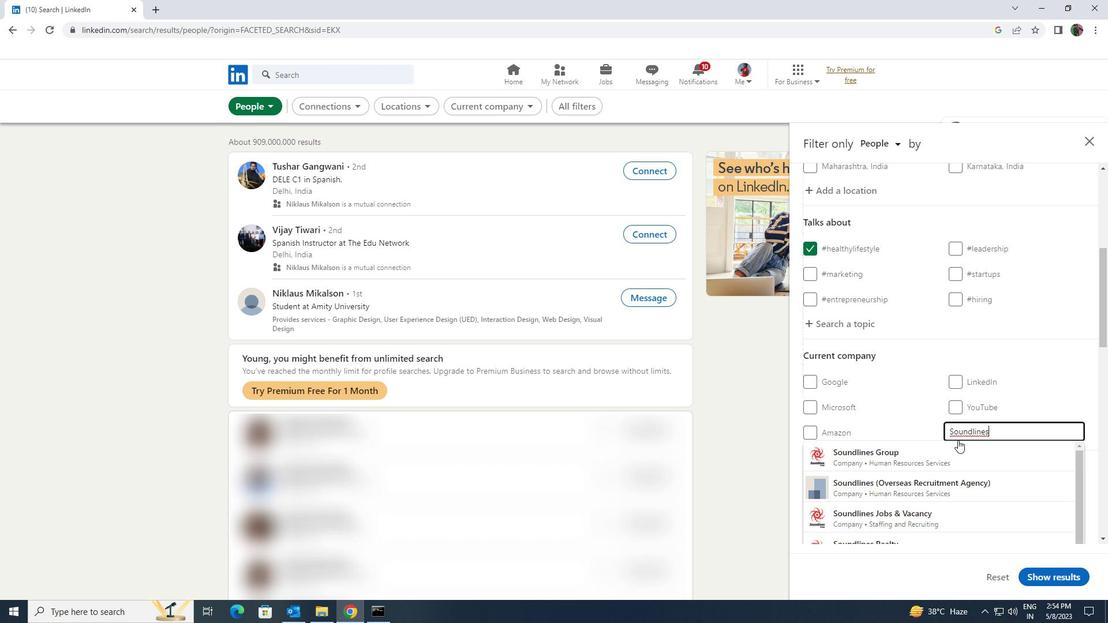 
Action: Mouse pressed left at (958, 448)
Screenshot: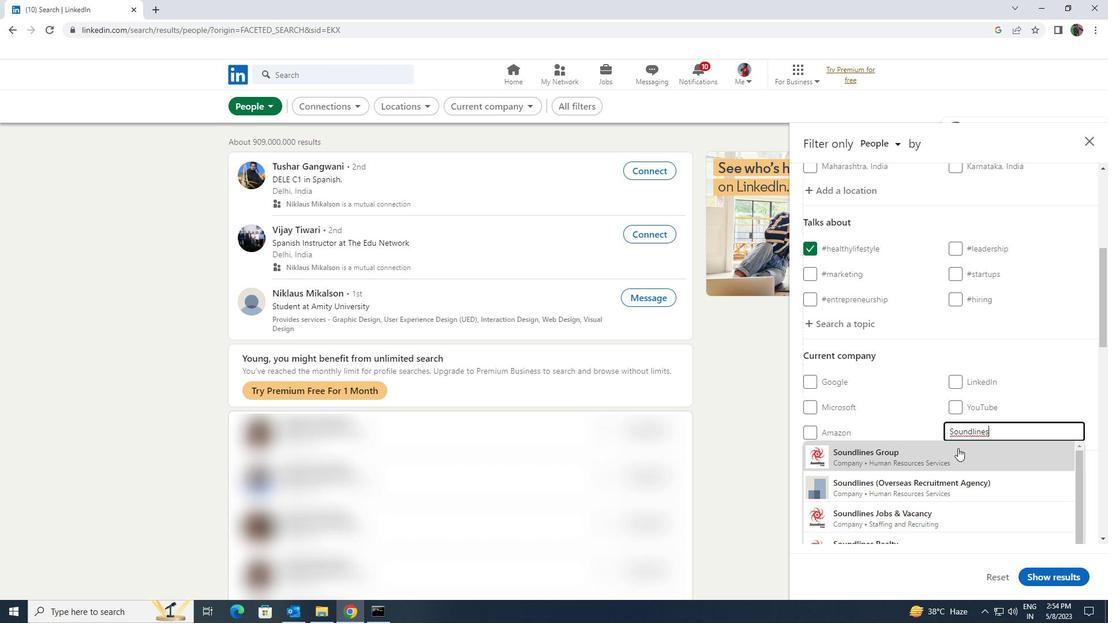 
Action: Mouse scrolled (958, 447) with delta (0, 0)
Screenshot: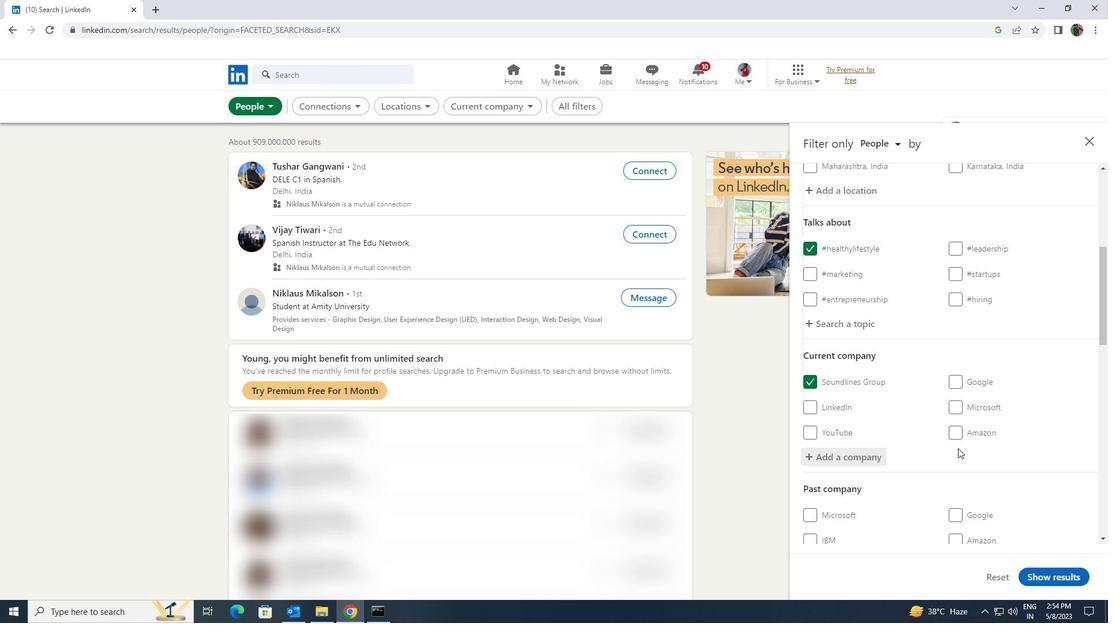 
Action: Mouse scrolled (958, 447) with delta (0, 0)
Screenshot: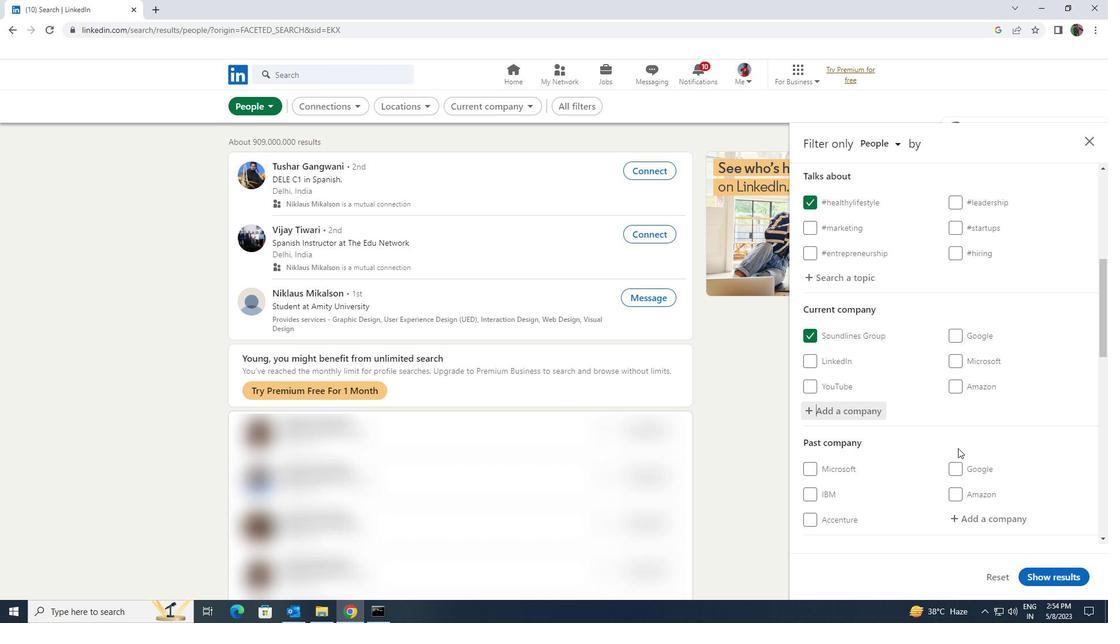
Action: Mouse scrolled (958, 447) with delta (0, 0)
Screenshot: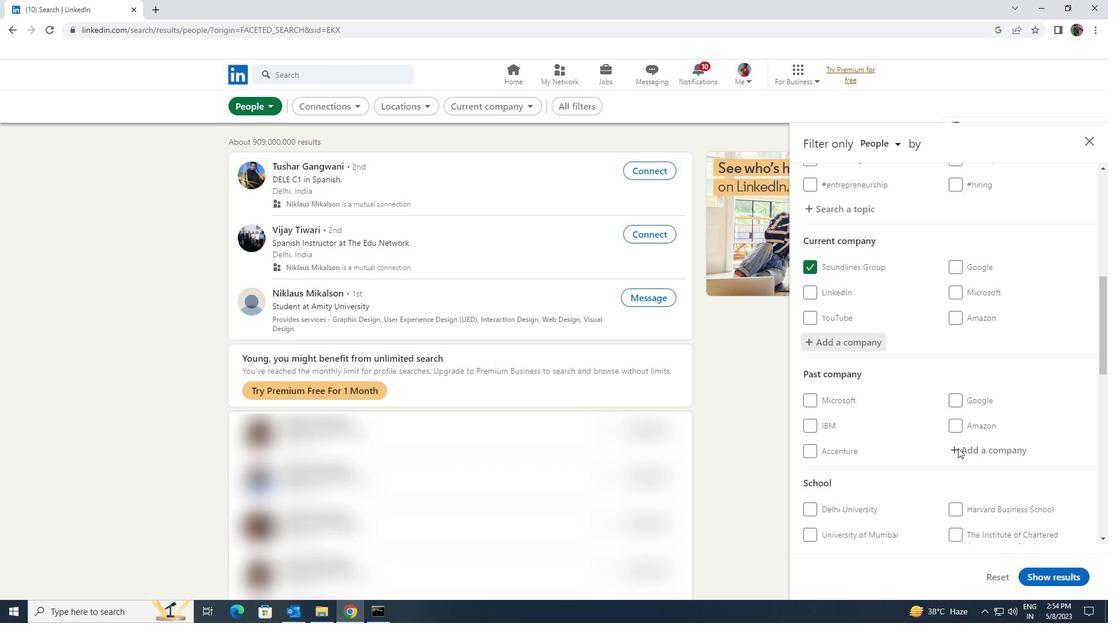 
Action: Mouse scrolled (958, 447) with delta (0, 0)
Screenshot: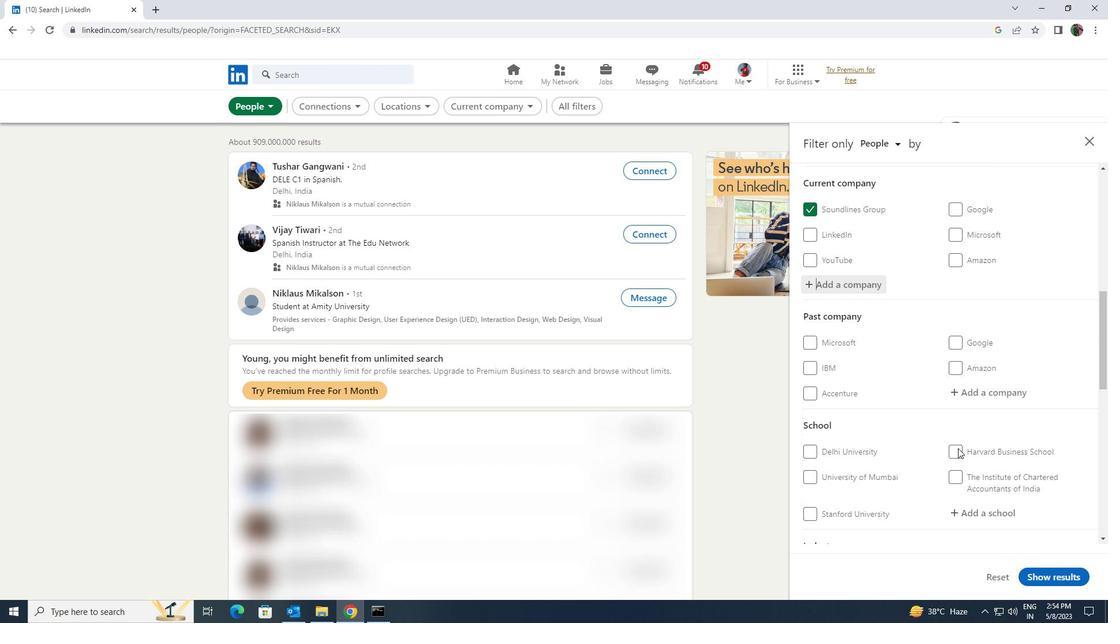 
Action: Mouse moved to (958, 450)
Screenshot: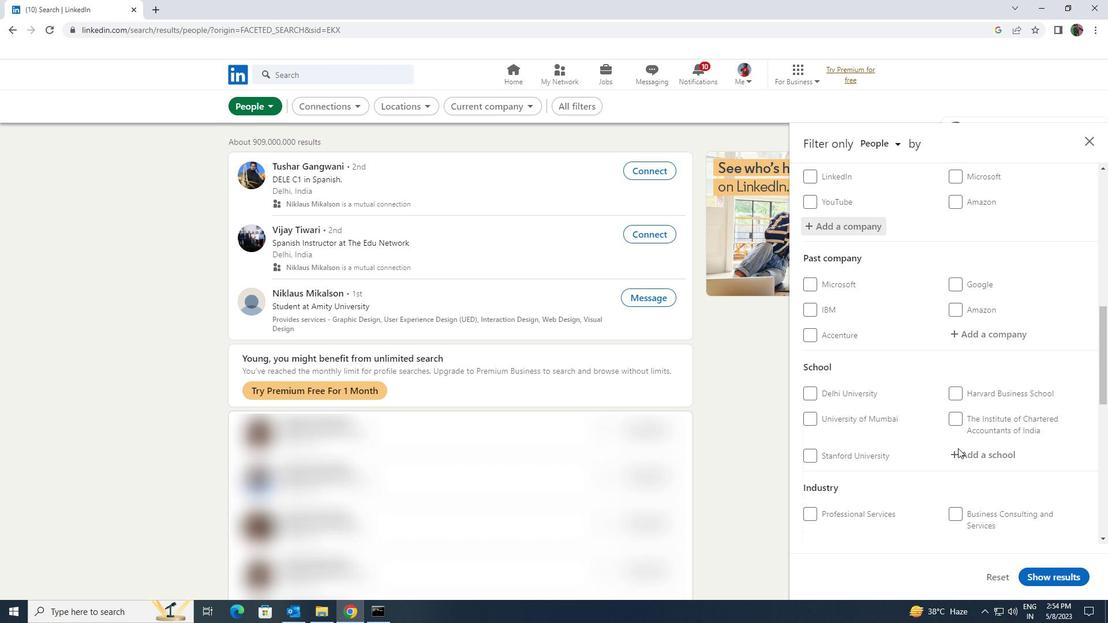 
Action: Mouse pressed left at (958, 450)
Screenshot: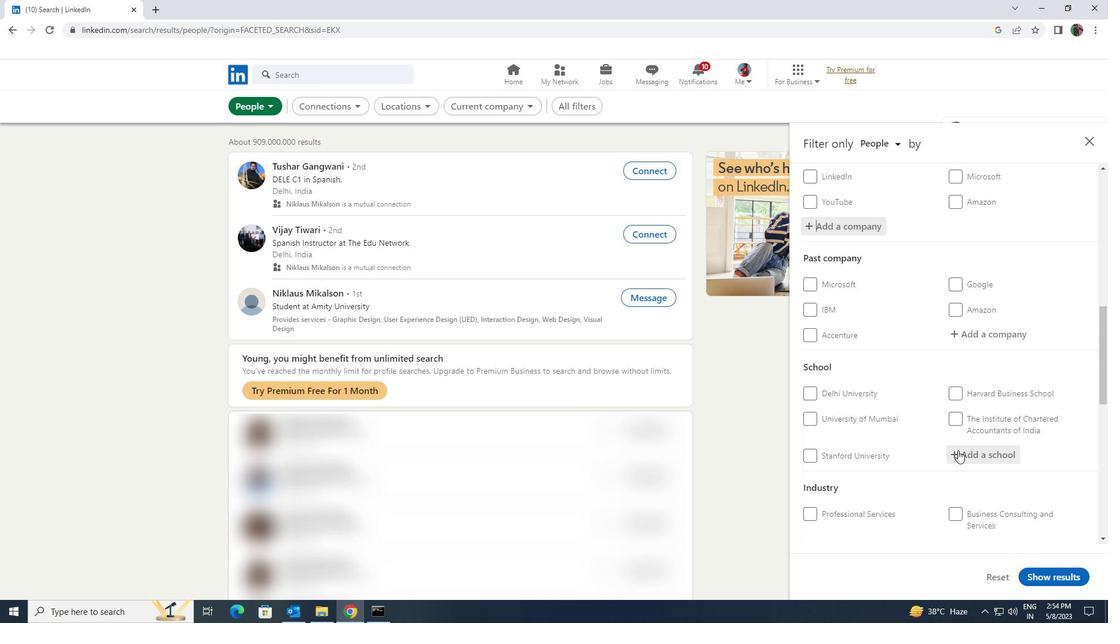 
Action: Key pressed <Key.shift><Key.shift><Key.shift><Key.shift><Key.shift>MAHATMA<Key.space><Key.shift><Key.shift><Key.shift><Key.shift>GANDHI<Key.space><Key.shift>KASHI
Screenshot: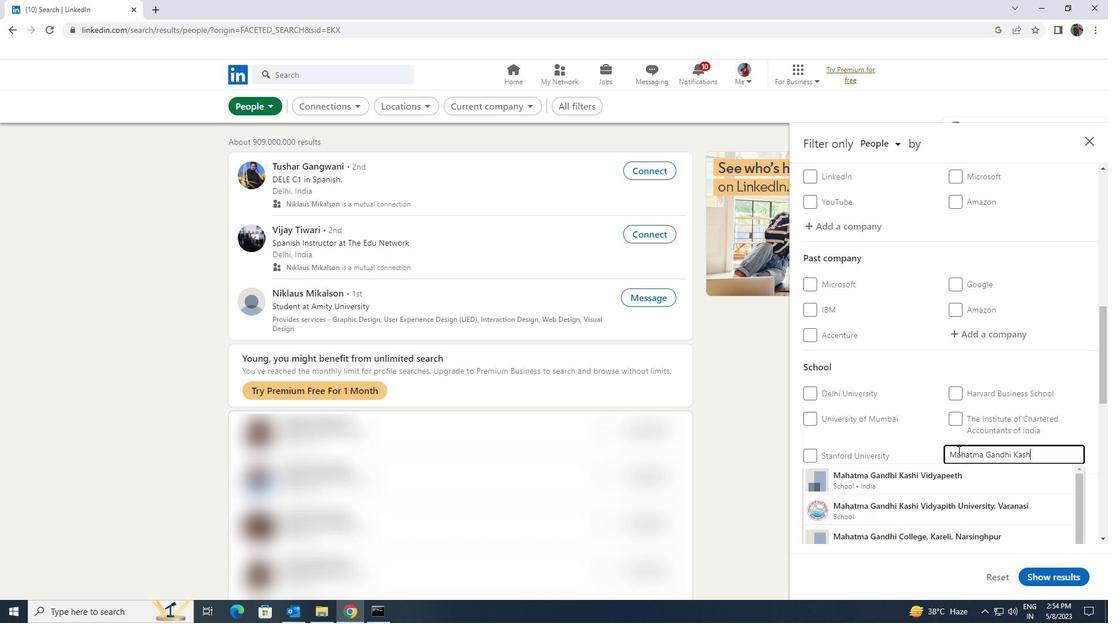 
Action: Mouse moved to (951, 499)
Screenshot: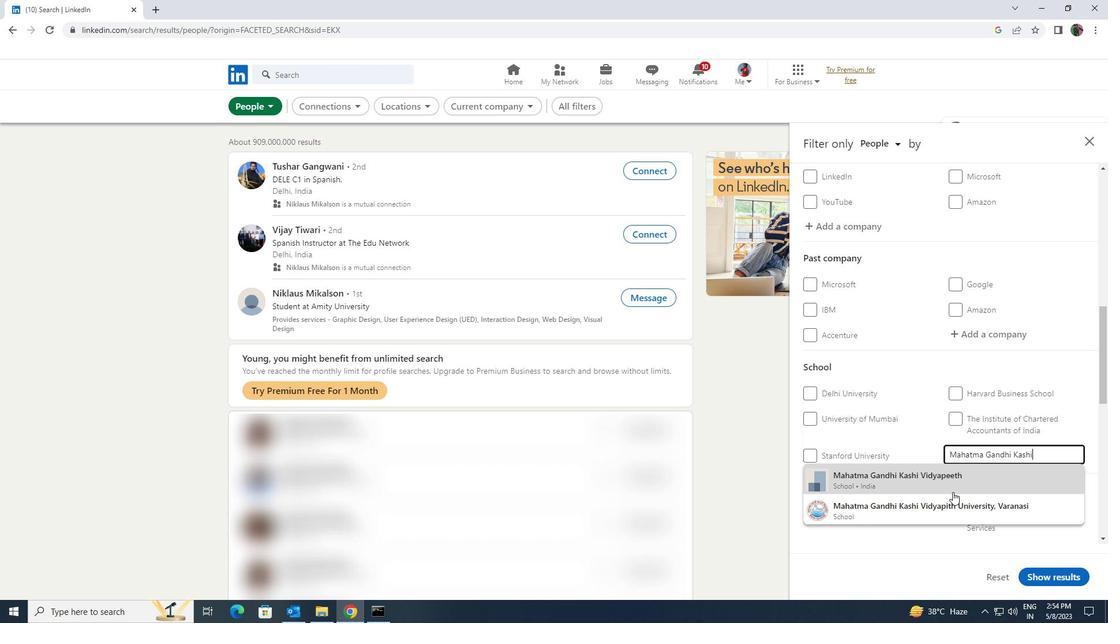 
Action: Mouse pressed left at (951, 499)
Screenshot: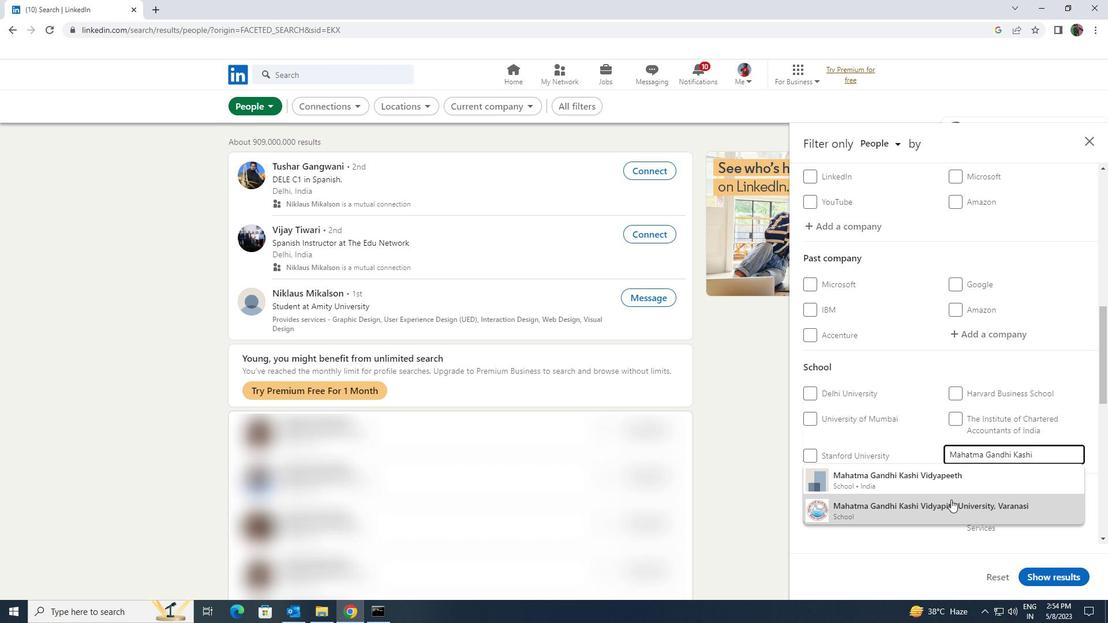 
Action: Mouse moved to (952, 490)
Screenshot: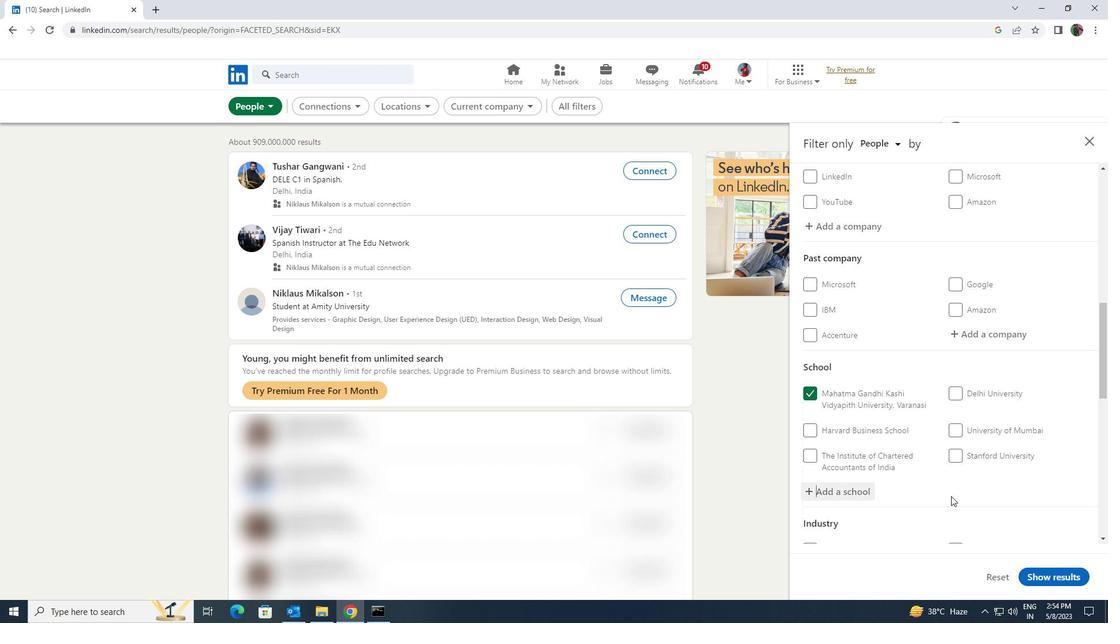 
Action: Mouse scrolled (952, 490) with delta (0, 0)
Screenshot: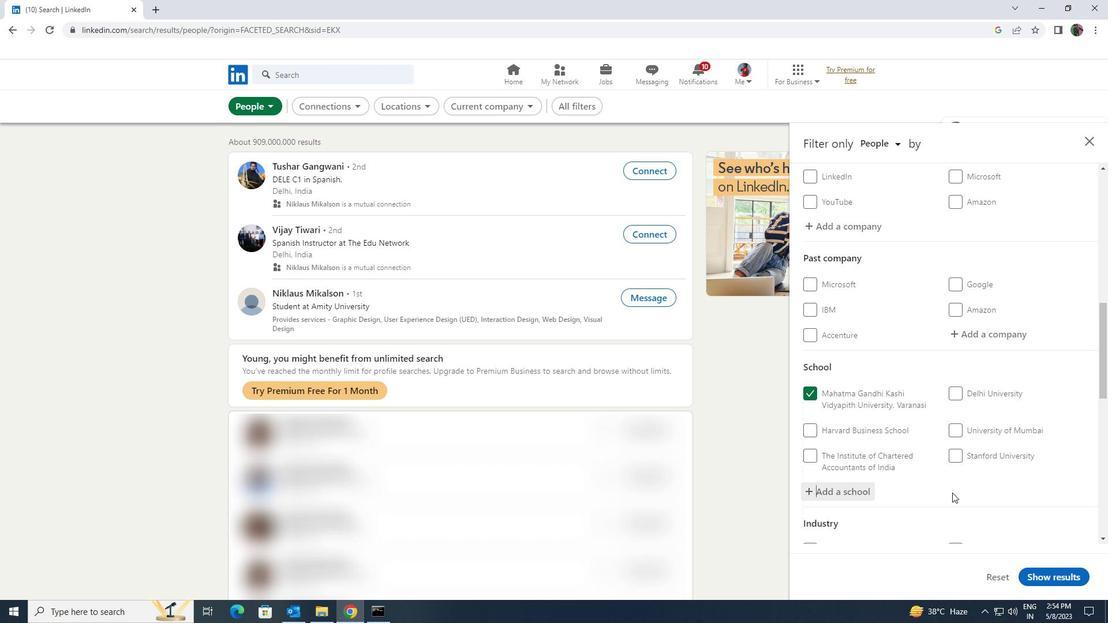 
Action: Mouse scrolled (952, 490) with delta (0, 0)
Screenshot: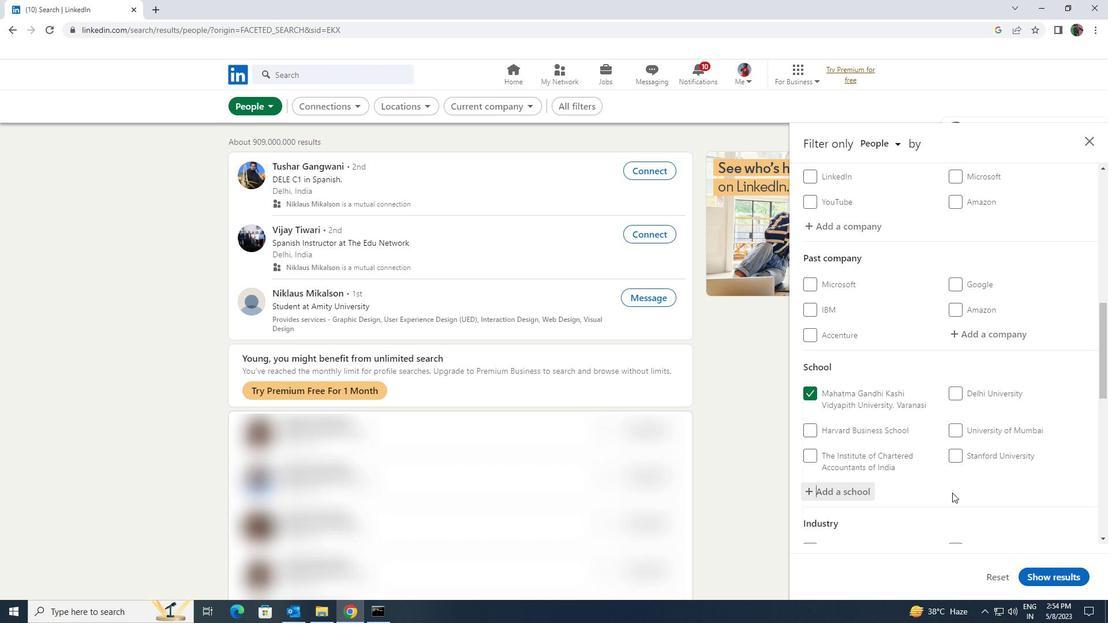 
Action: Mouse scrolled (952, 490) with delta (0, 0)
Screenshot: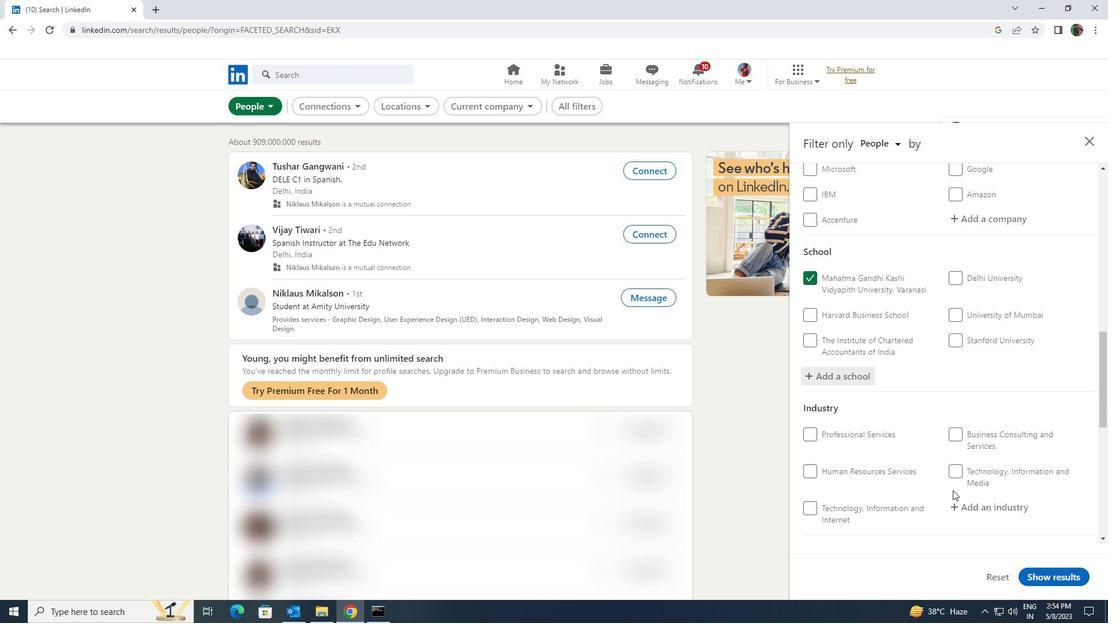 
Action: Mouse moved to (964, 447)
Screenshot: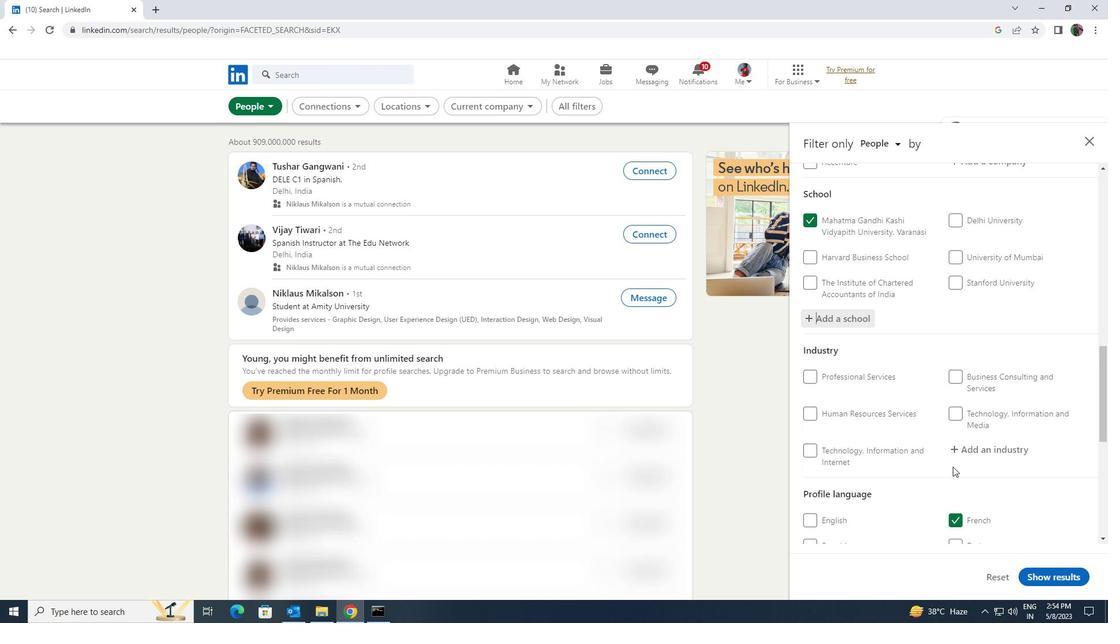 
Action: Mouse pressed left at (964, 447)
Screenshot: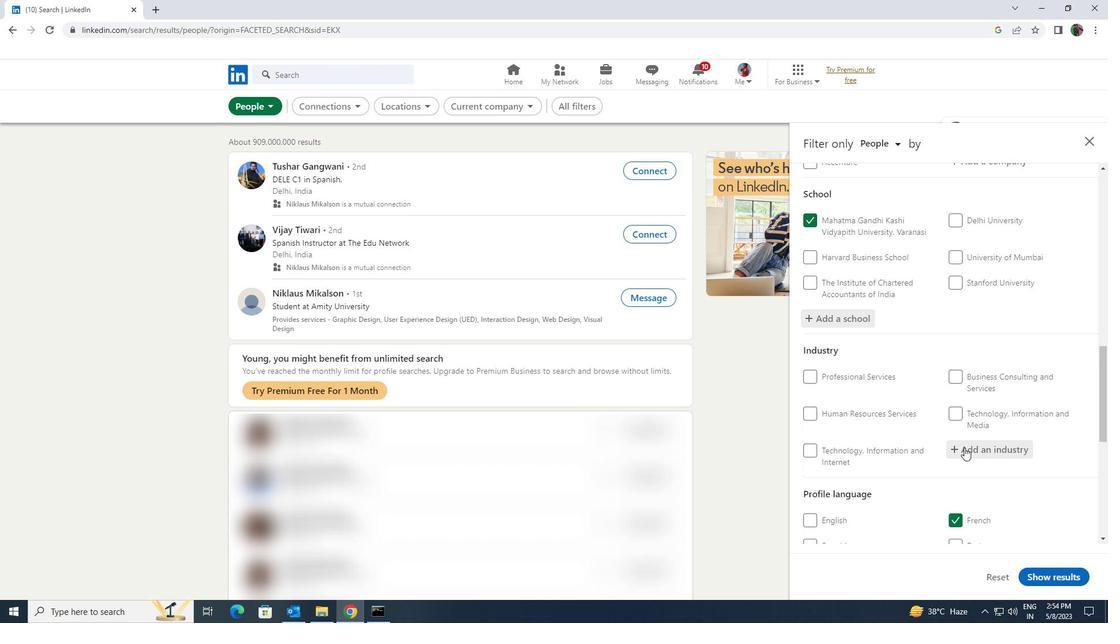 
Action: Key pressed <Key.shift><Key.shift><Key.shift><Key.shift><Key.shift><Key.shift><Key.shift><Key.shift><Key.shift>FARMING<Key.space><Key.shift>RAN
Screenshot: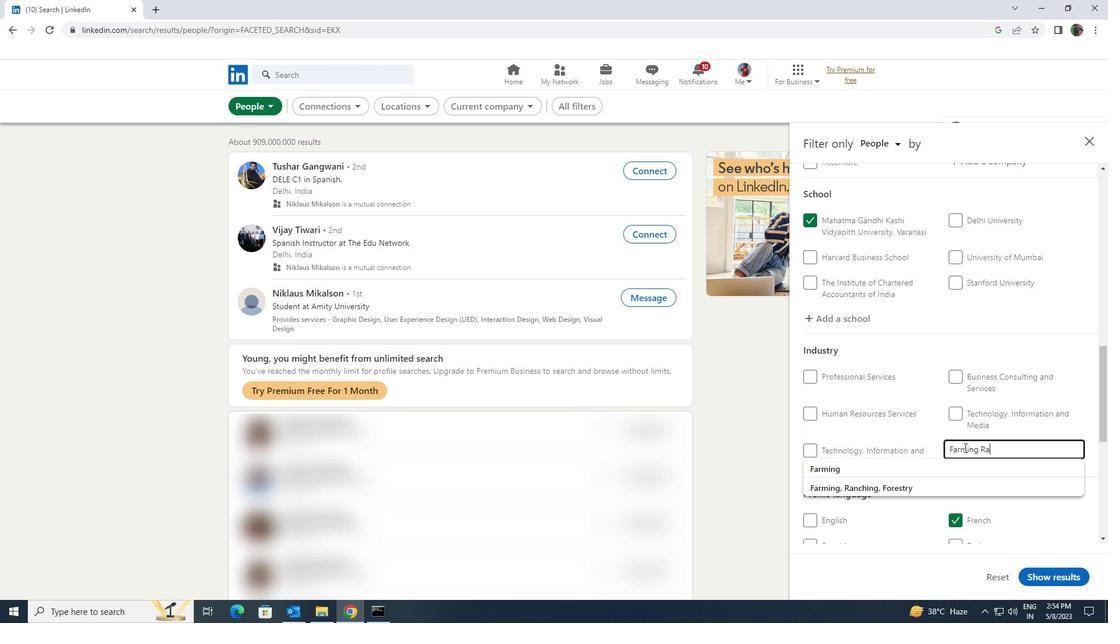 
Action: Mouse moved to (971, 465)
Screenshot: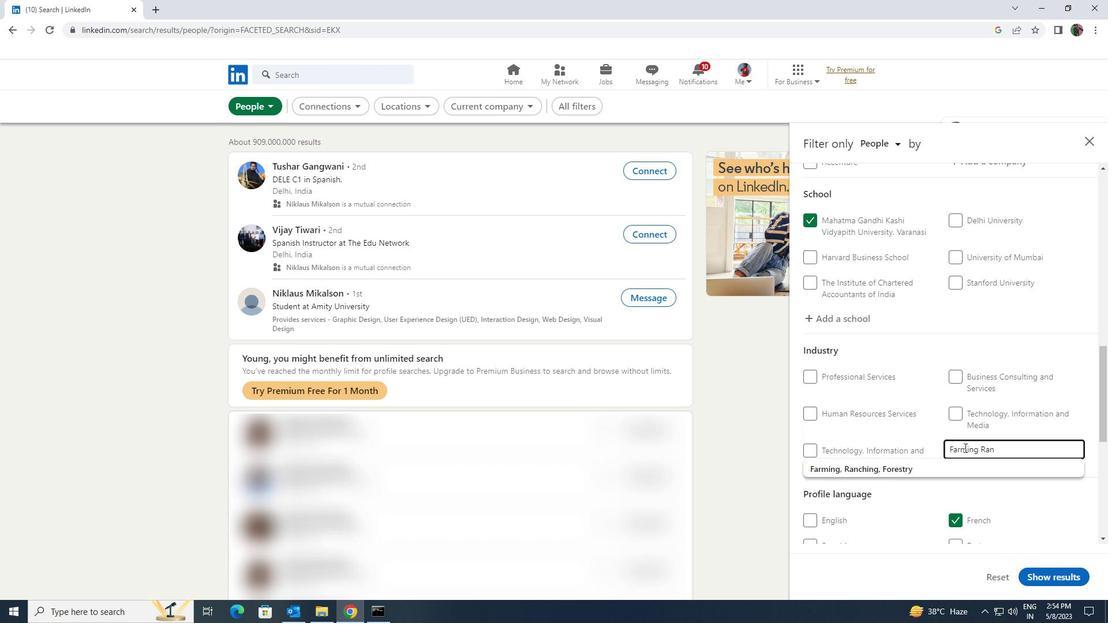 
Action: Mouse pressed left at (971, 465)
Screenshot: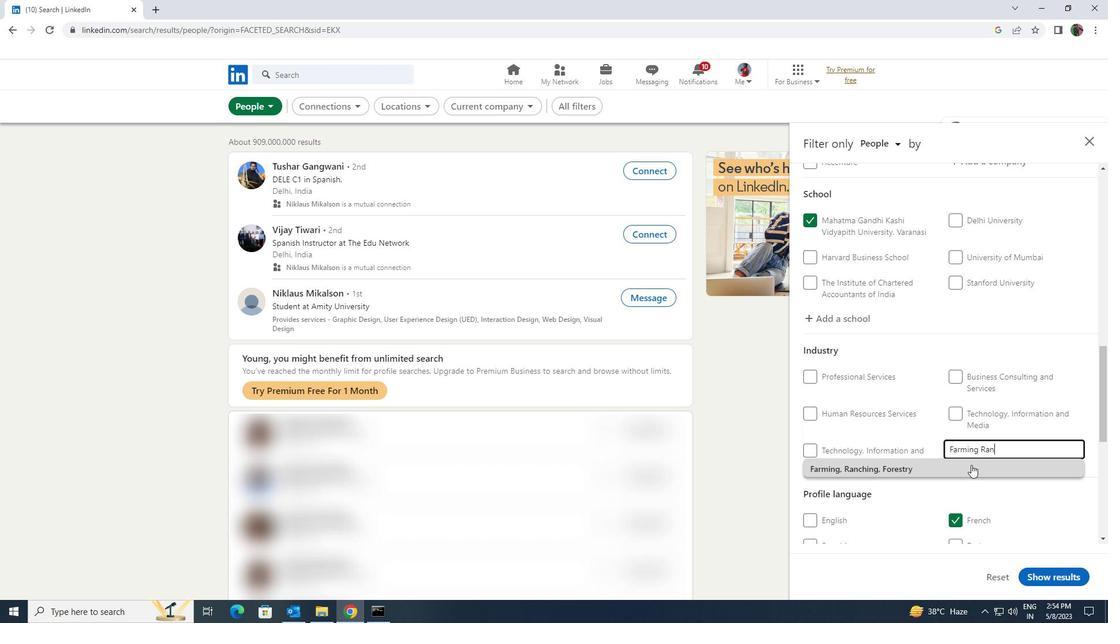 
Action: Mouse scrolled (971, 464) with delta (0, 0)
Screenshot: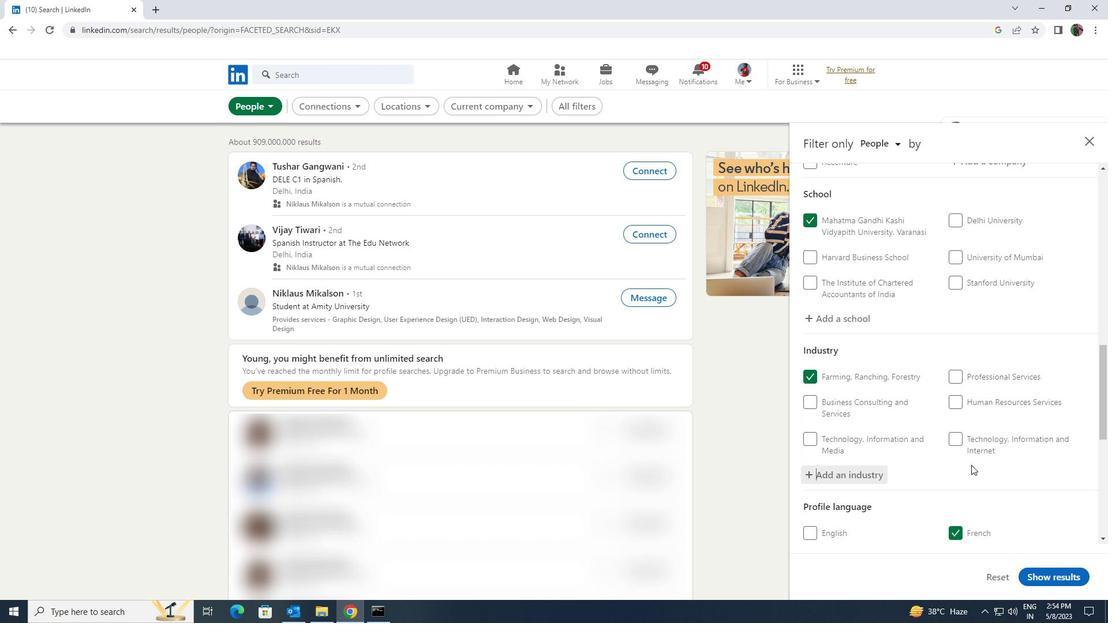 
Action: Mouse scrolled (971, 464) with delta (0, 0)
Screenshot: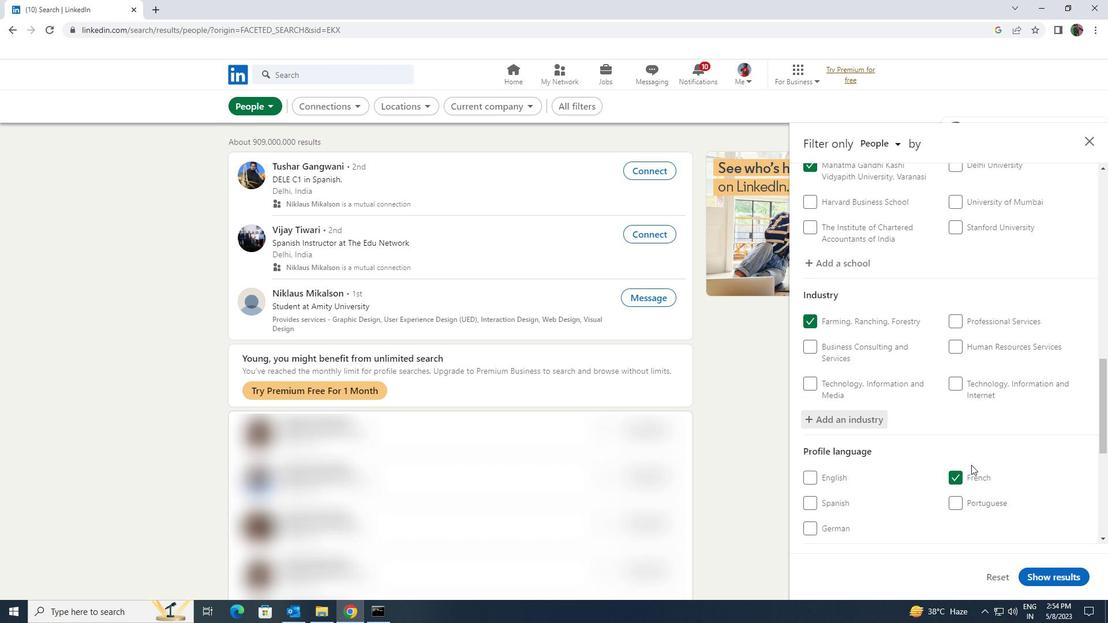 
Action: Mouse moved to (971, 465)
Screenshot: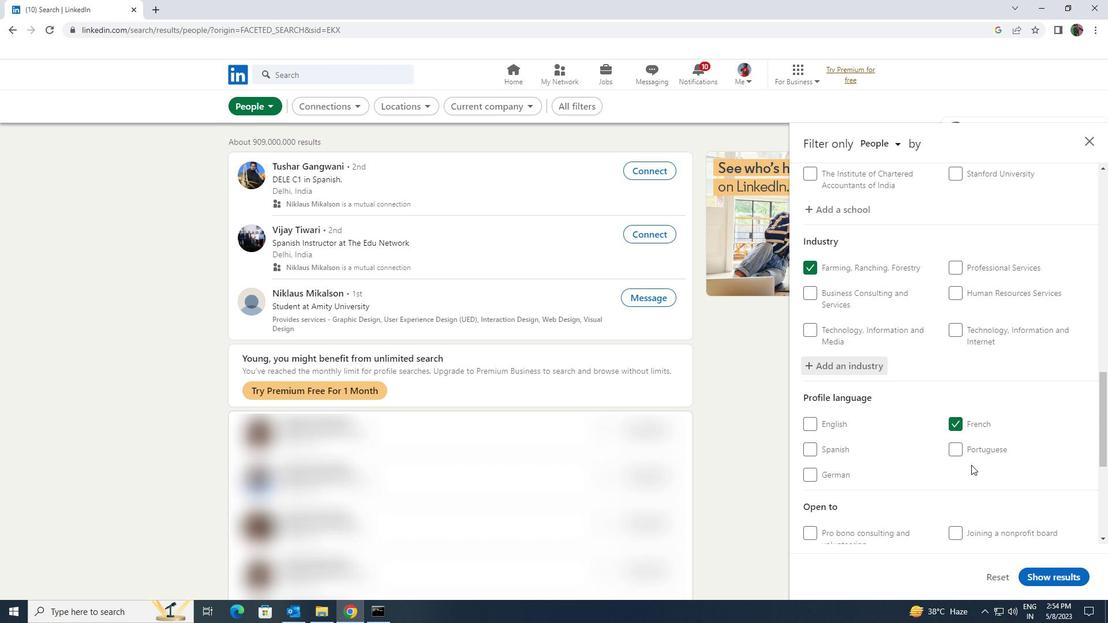 
Action: Mouse scrolled (971, 465) with delta (0, 0)
Screenshot: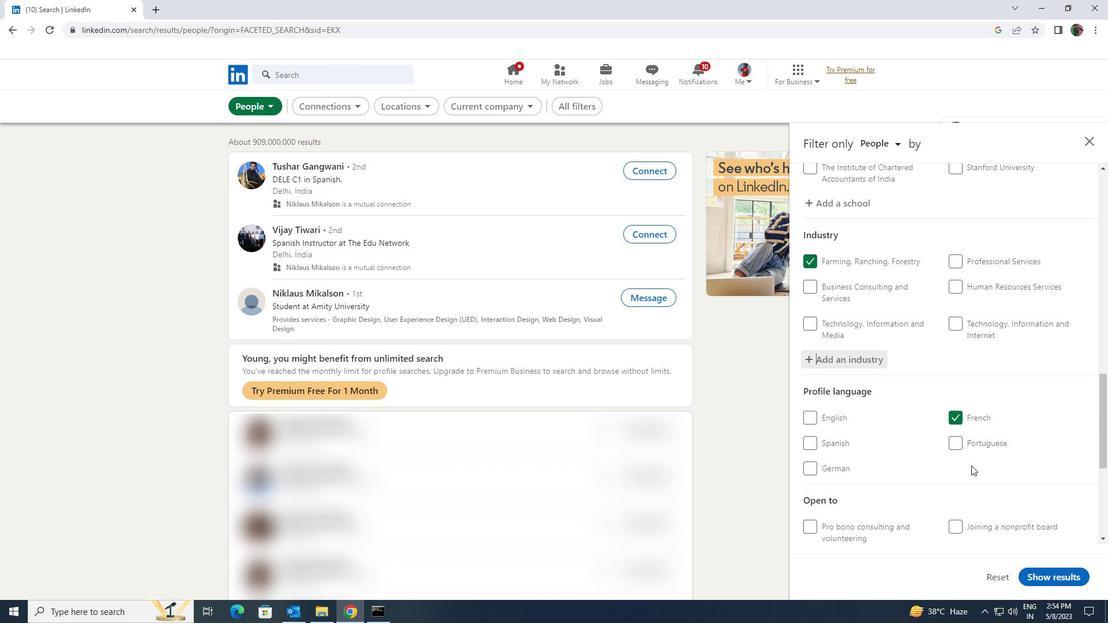 
Action: Mouse scrolled (971, 465) with delta (0, 0)
Screenshot: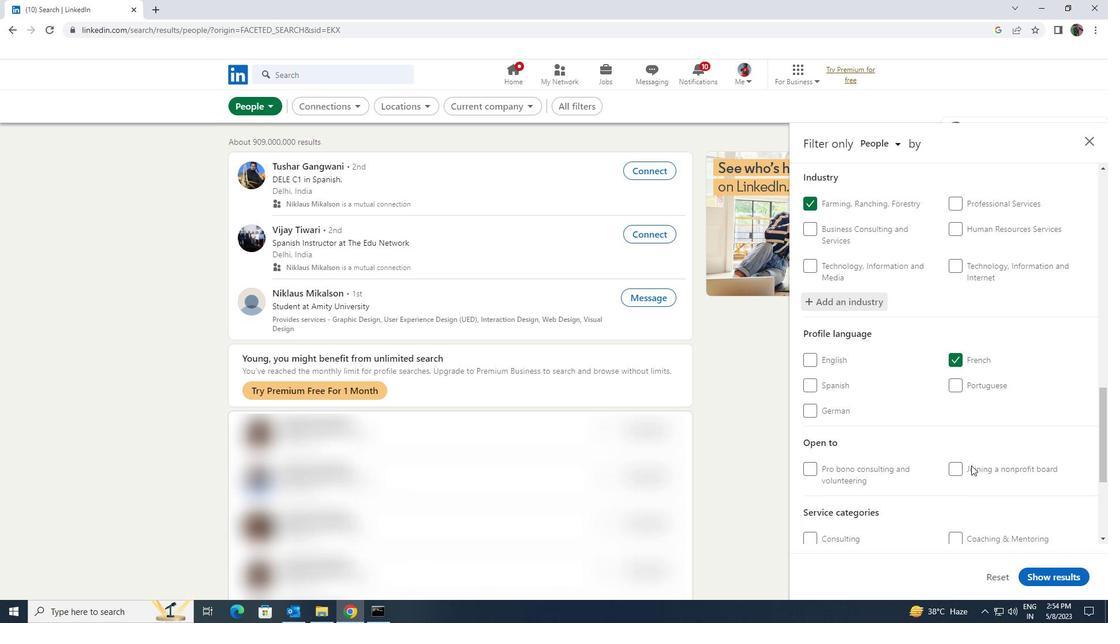 
Action: Mouse scrolled (971, 465) with delta (0, 0)
Screenshot: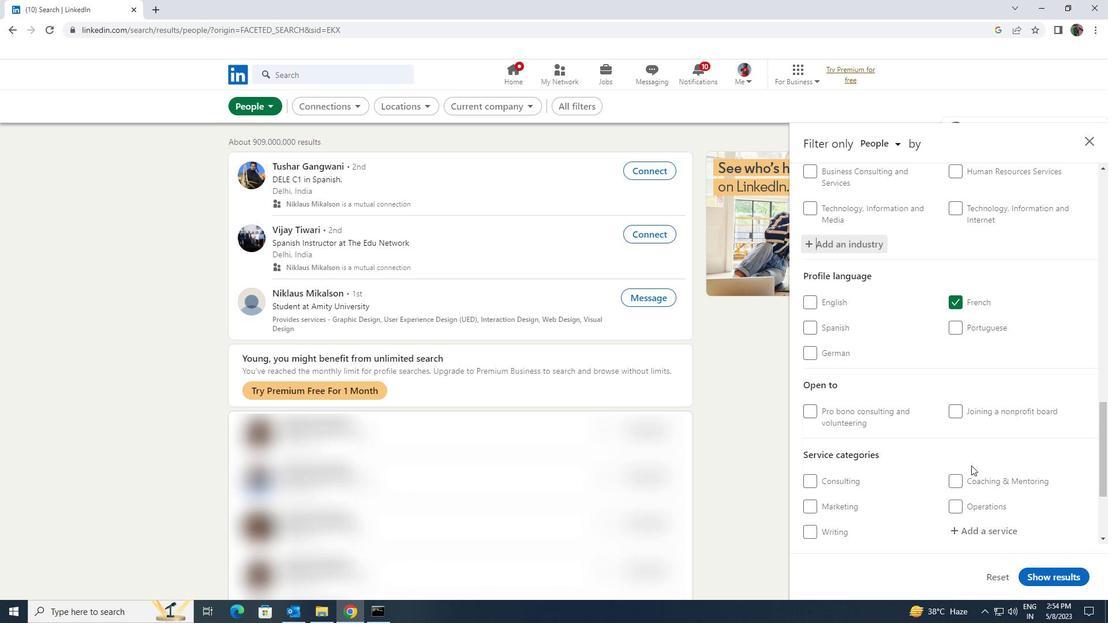 
Action: Mouse moved to (970, 469)
Screenshot: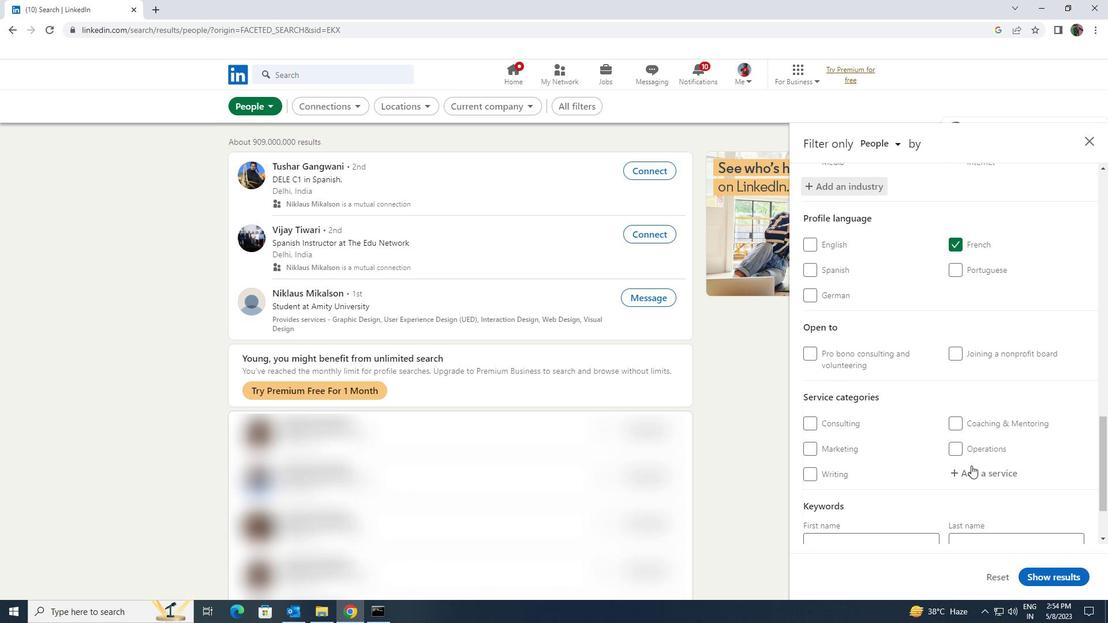 
Action: Mouse pressed left at (970, 469)
Screenshot: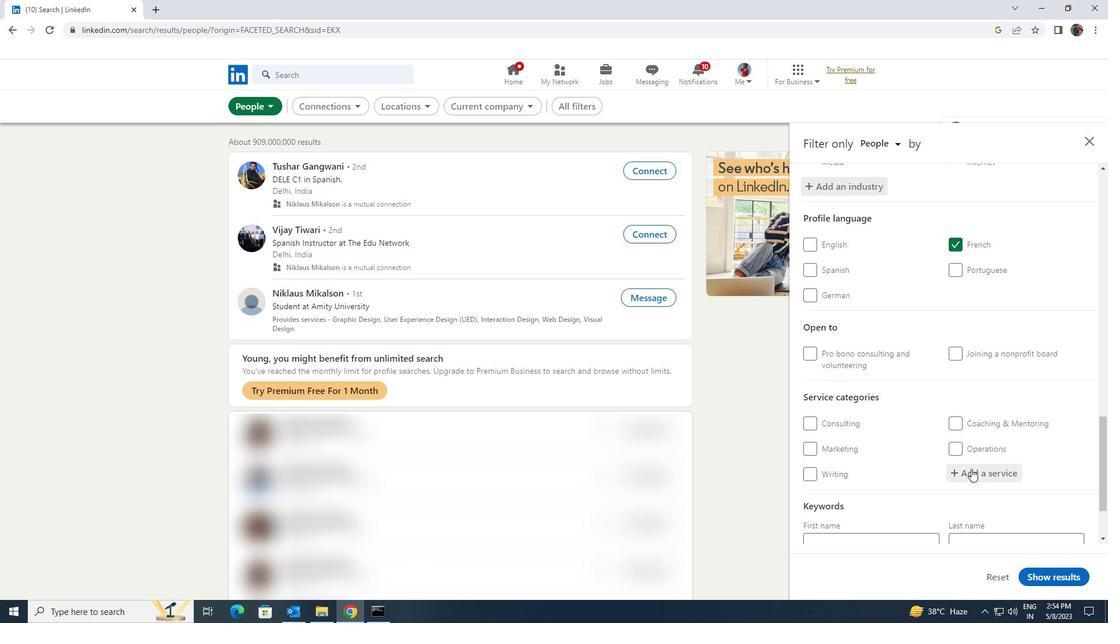 
Action: Mouse moved to (970, 469)
Screenshot: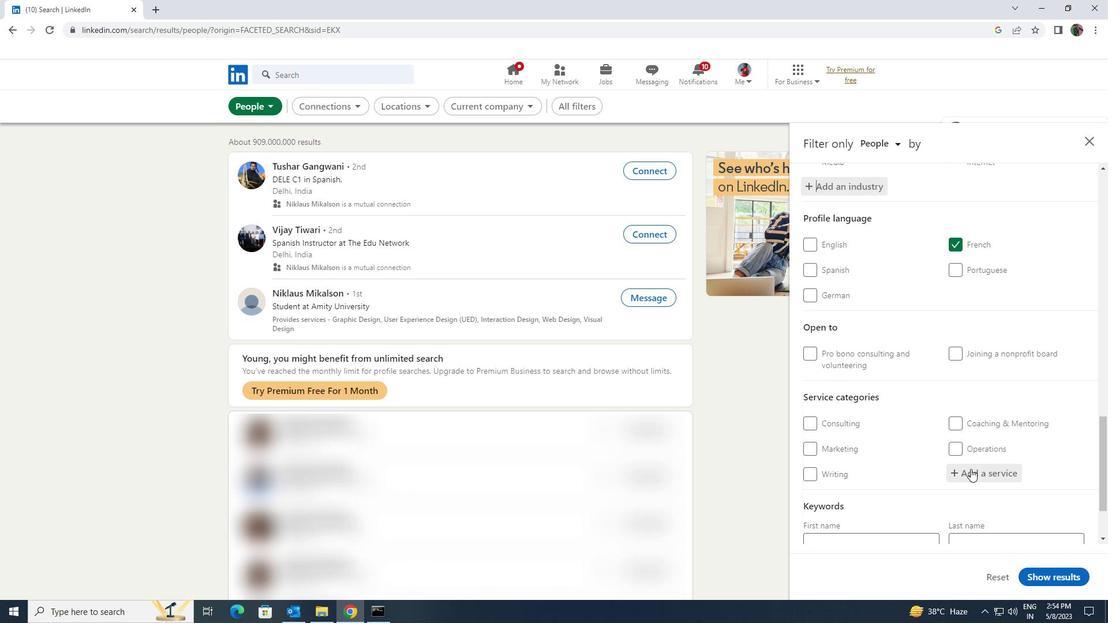 
Action: Key pressed <Key.shift>AUTO<Key.space><Key.shift>INSURANCE
Screenshot: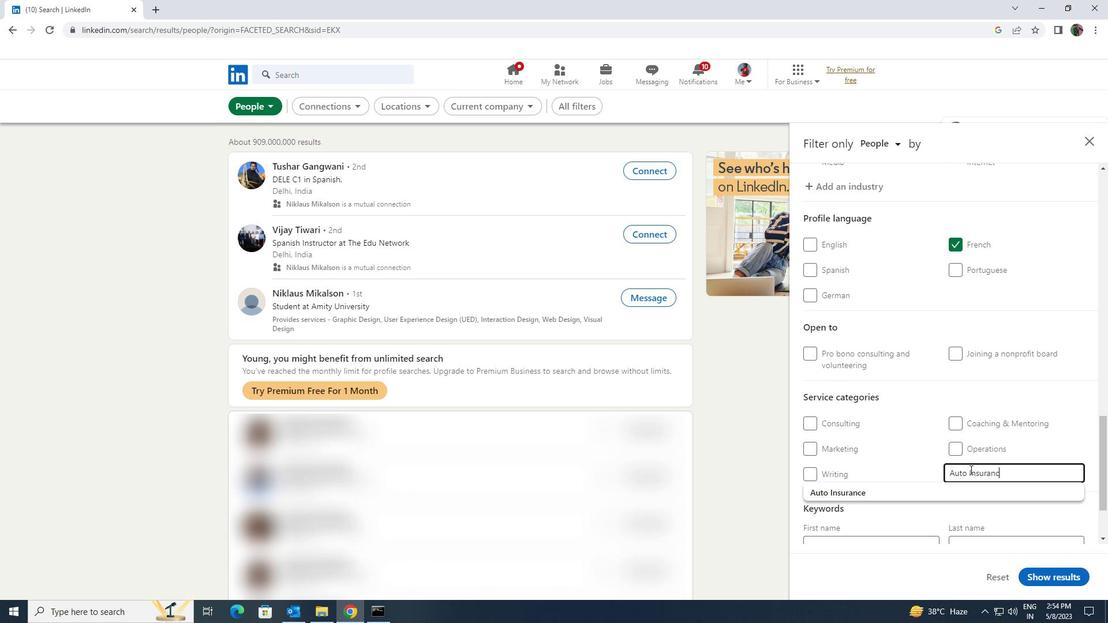 
Action: Mouse moved to (959, 490)
Screenshot: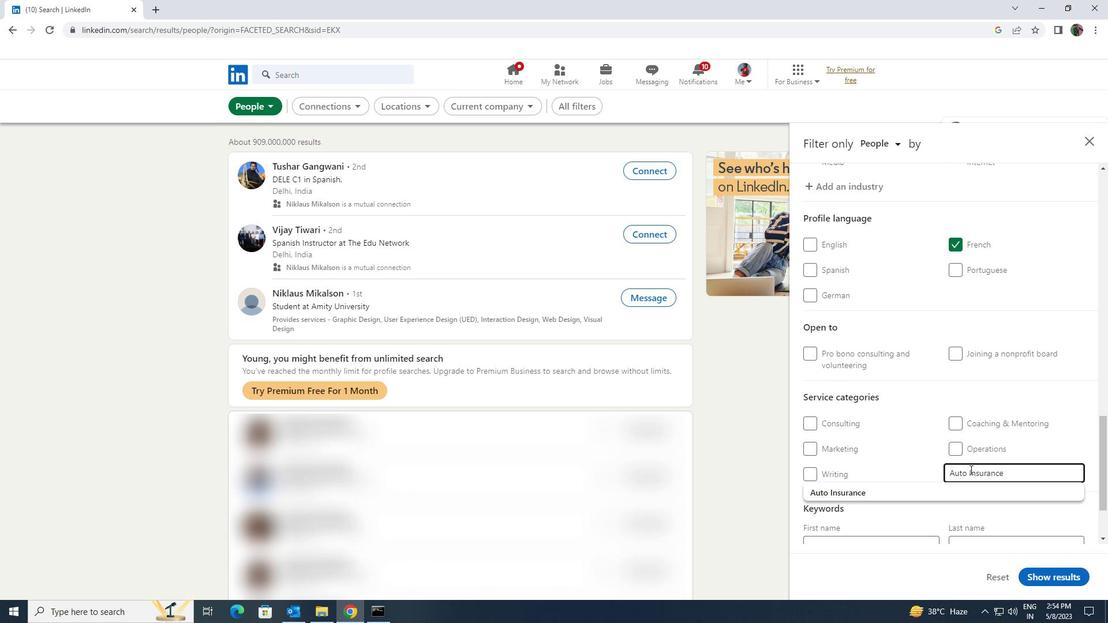 
Action: Mouse pressed left at (959, 490)
Screenshot: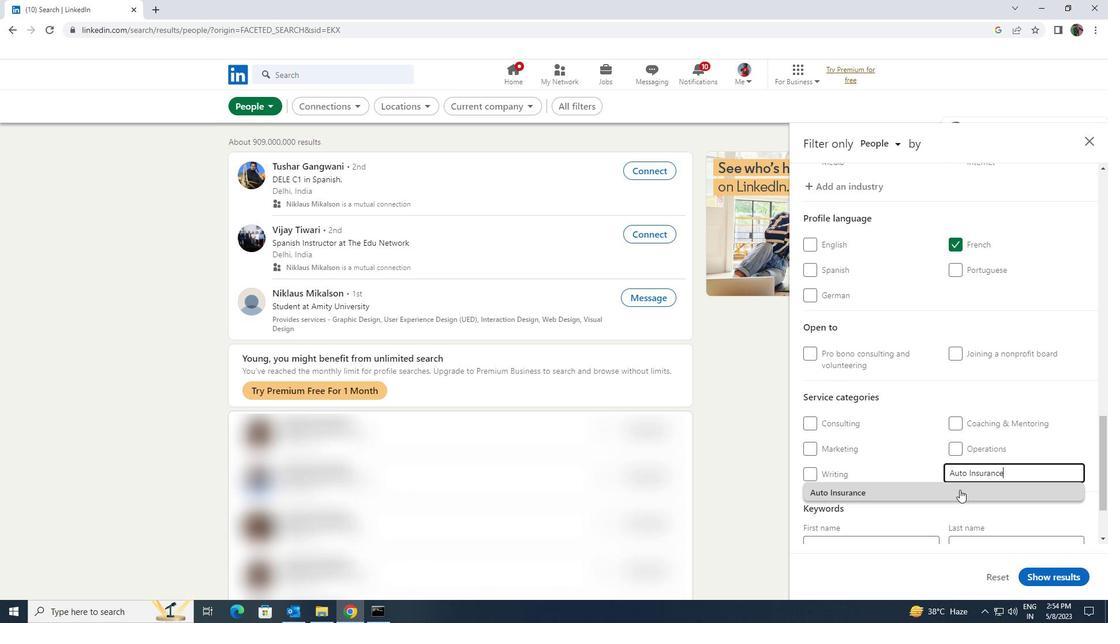 
Action: Mouse moved to (952, 472)
Screenshot: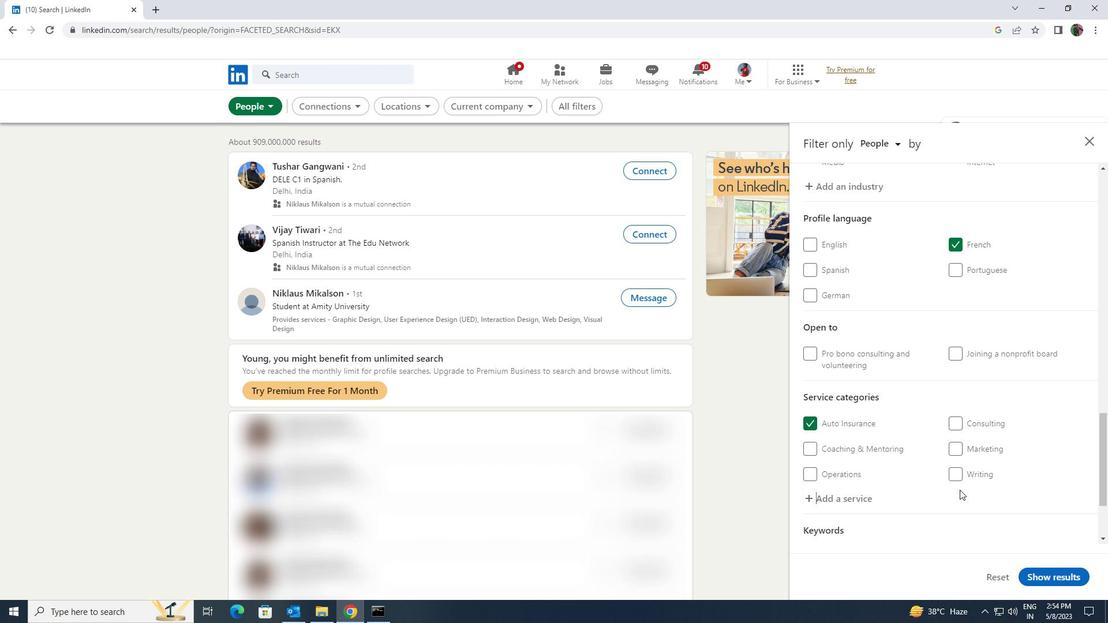 
Action: Mouse scrolled (952, 471) with delta (0, 0)
Screenshot: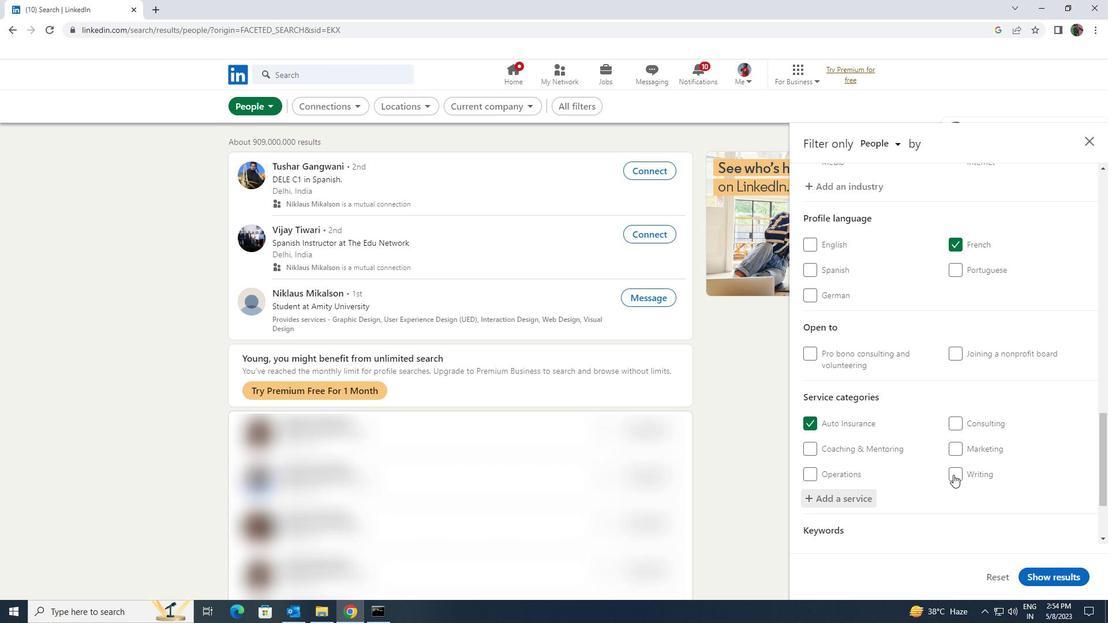 
Action: Mouse scrolled (952, 471) with delta (0, 0)
Screenshot: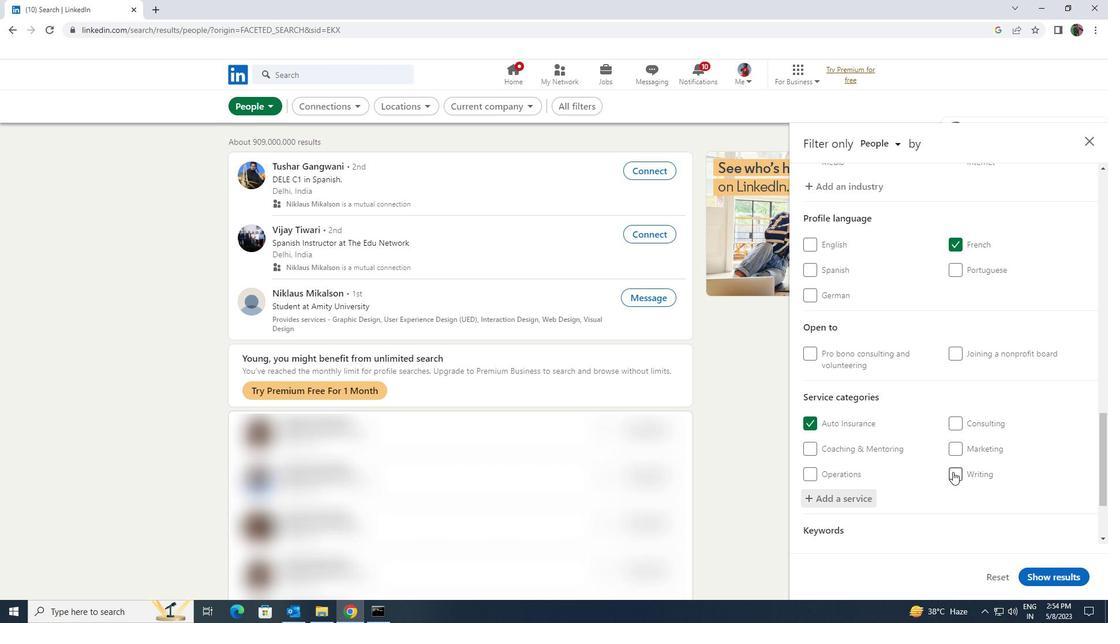
Action: Mouse scrolled (952, 471) with delta (0, 0)
Screenshot: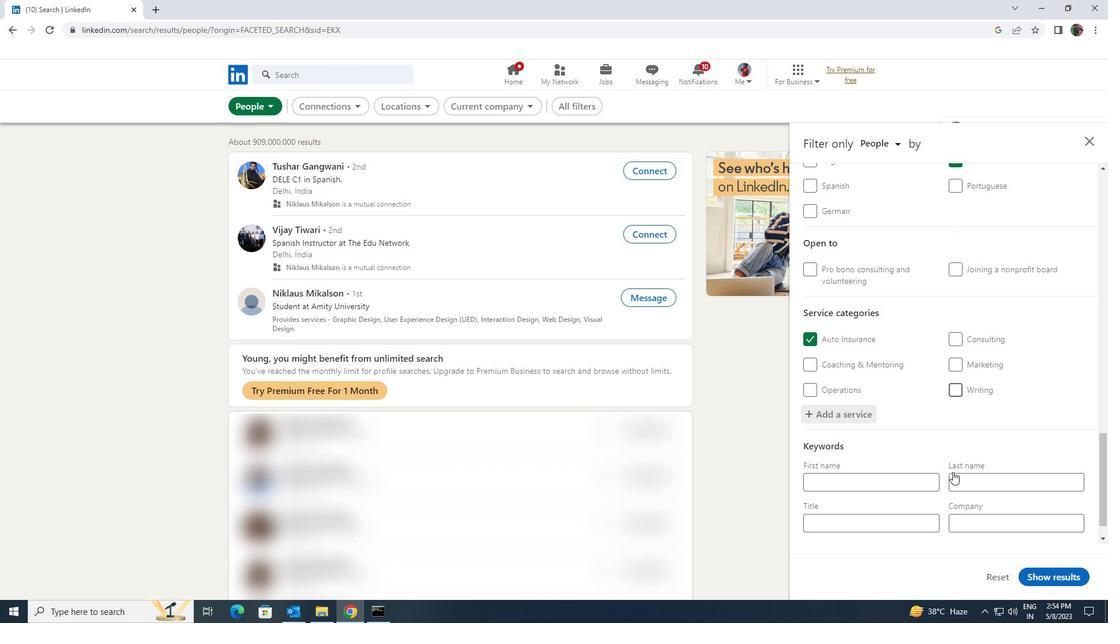 
Action: Mouse moved to (917, 487)
Screenshot: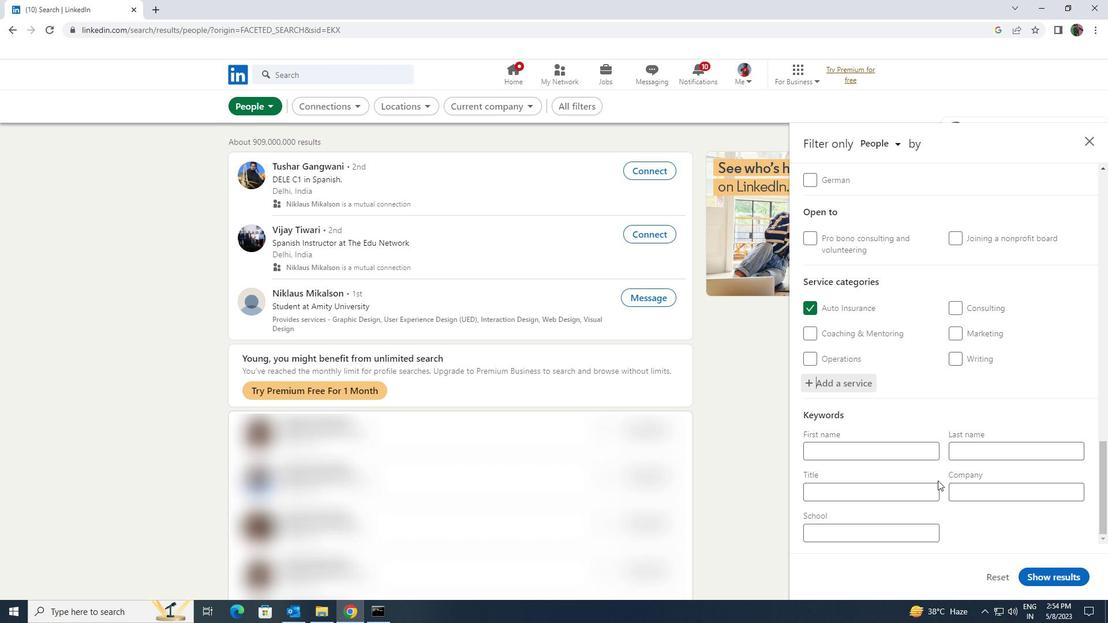 
Action: Mouse pressed left at (917, 487)
Screenshot: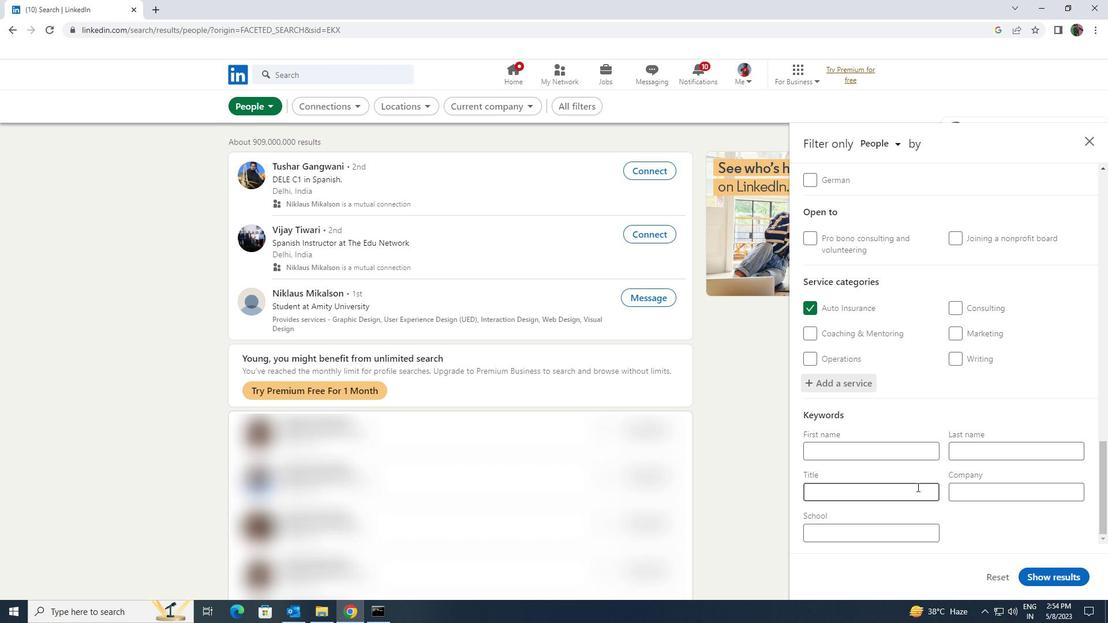 
Action: Key pressed <Key.shift><Key.shift><Key.shift><Key.shift><Key.shift><Key.shift>CHIEF
Screenshot: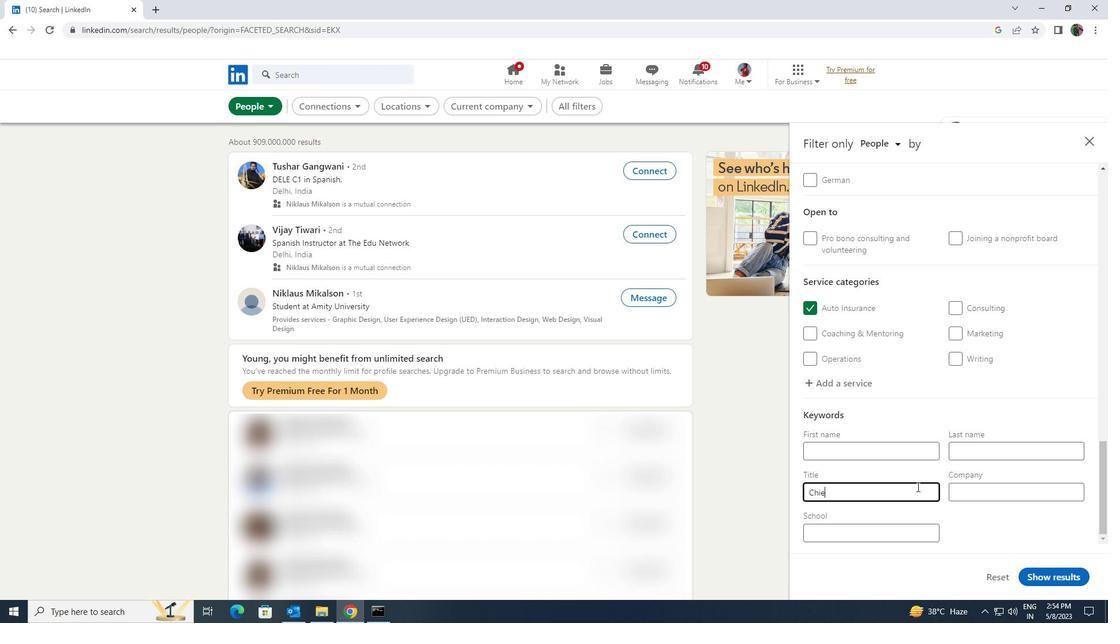 
Action: Mouse moved to (1022, 570)
Screenshot: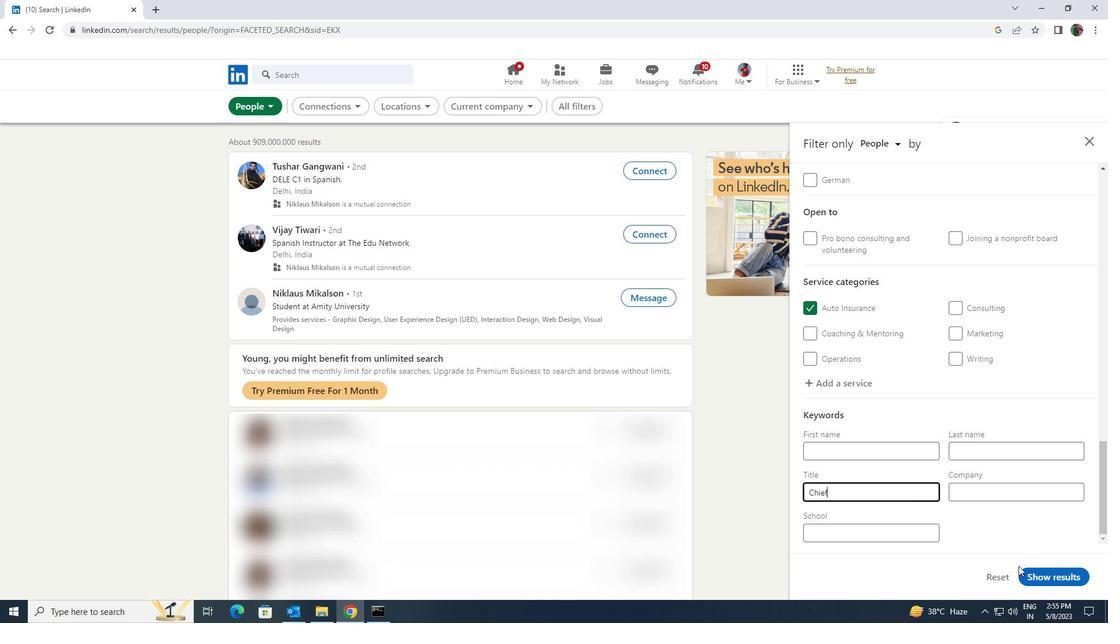 
Action: Mouse pressed left at (1022, 570)
Screenshot: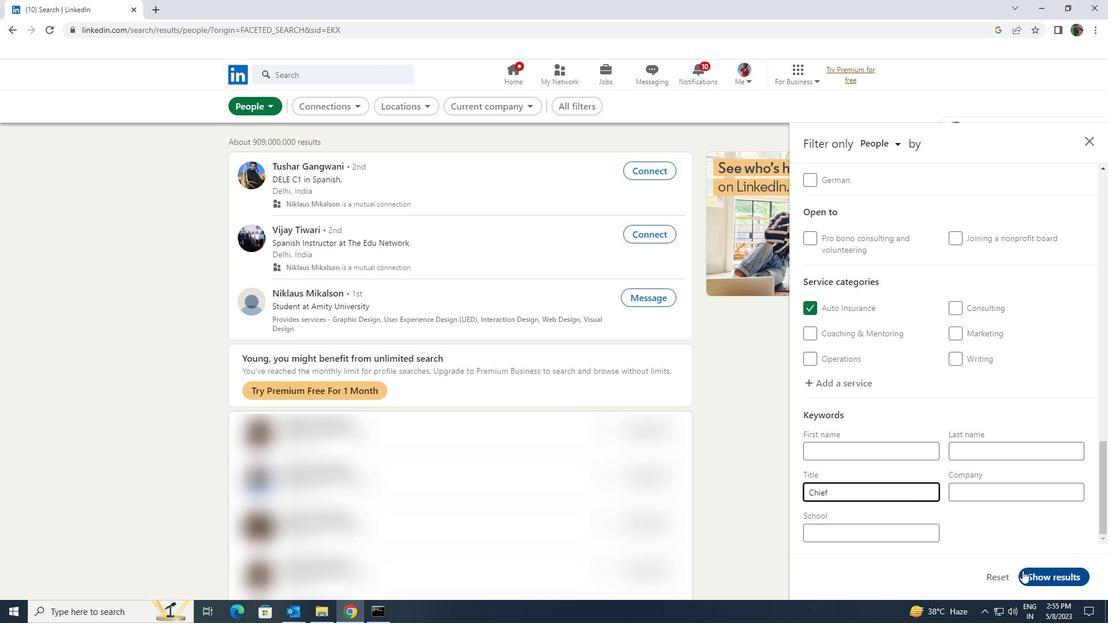 
